 Task: Look for space in Dinuba, United States from 10th July, 2023 to 15th July, 2023 for 7 adults in price range Rs.10000 to Rs.15000. Place can be entire place or shared room with 4 bedrooms having 7 beds and 4 bathrooms. Property type can be house, flat, guest house. Amenities needed are: wifi, TV, free parkinig on premises, gym, breakfast. Booking option can be shelf check-in. Required host language is English.
Action: Mouse moved to (424, 106)
Screenshot: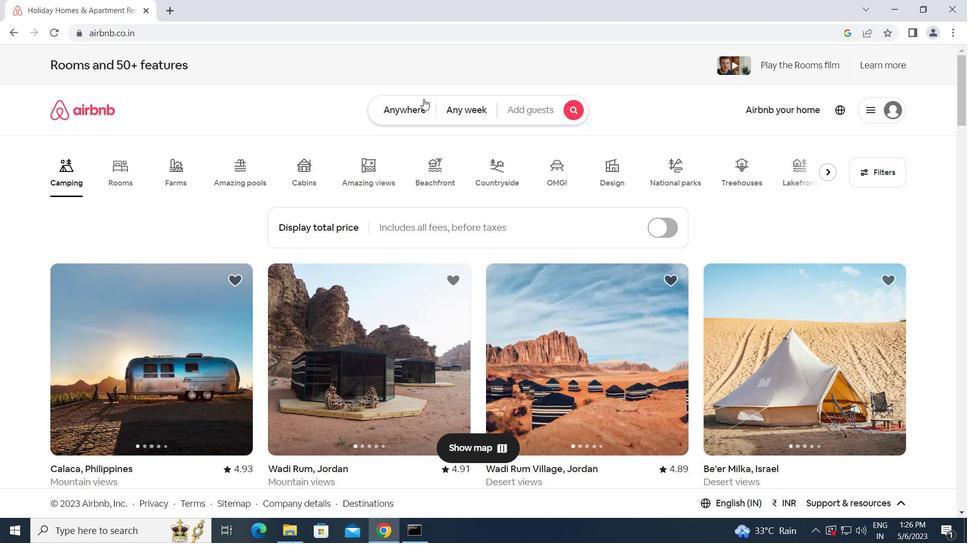 
Action: Mouse pressed left at (424, 106)
Screenshot: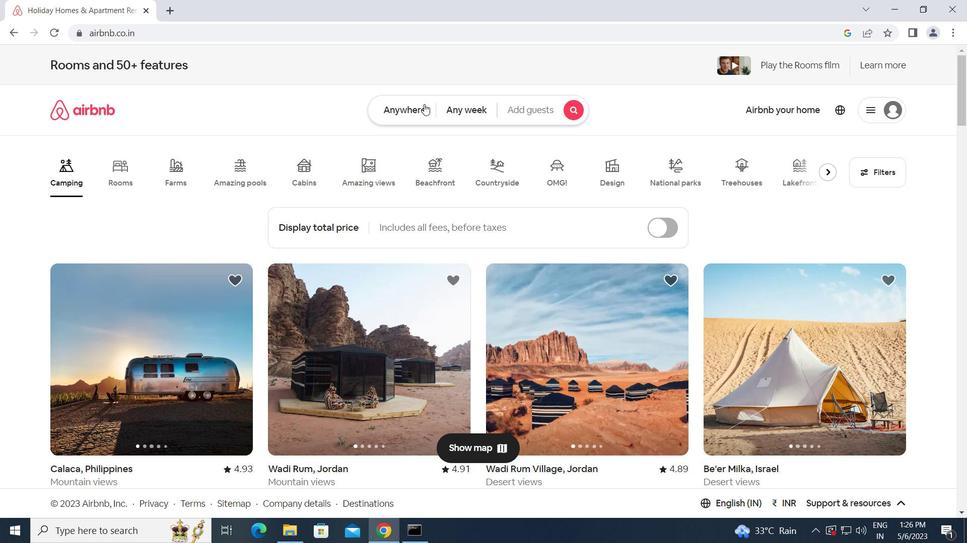 
Action: Mouse moved to (277, 150)
Screenshot: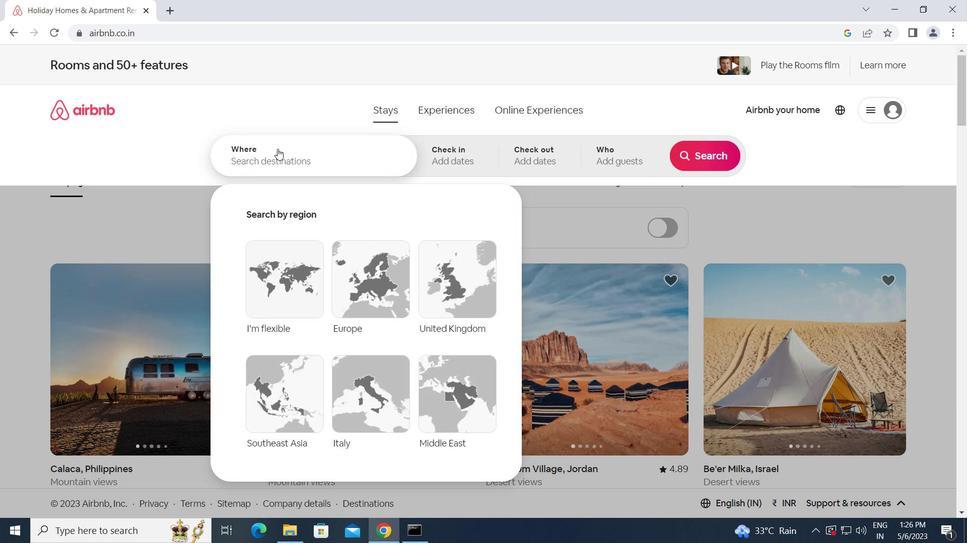 
Action: Mouse pressed left at (277, 150)
Screenshot: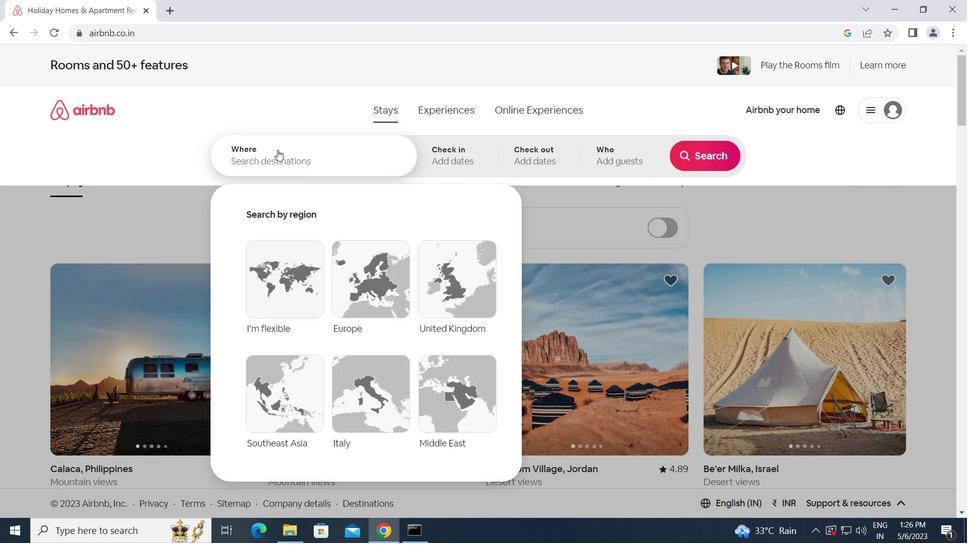 
Action: Key pressed d<Key.caps_lock>i
Screenshot: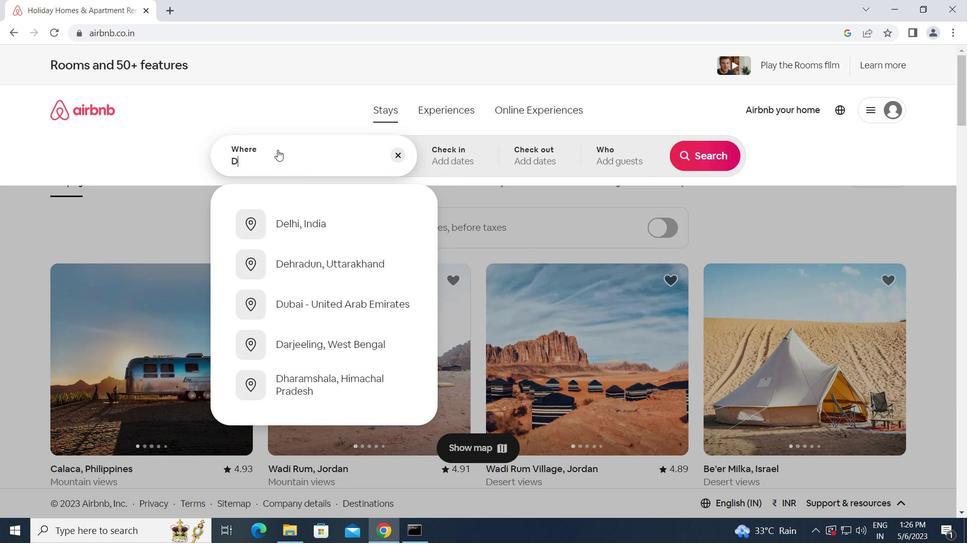 
Action: Mouse moved to (526, 100)
Screenshot: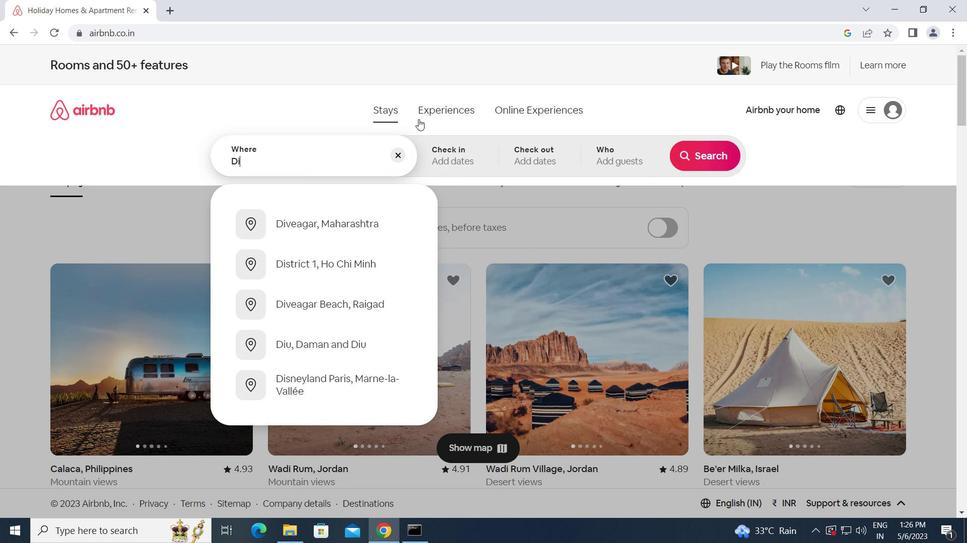 
Action: Key pressed nuba,<Key.space><Key.caps_lock>u<Key.caps_lock>nited<Key.space><Key.caps_lock>s<Key.caps_lock>tates<Key.enter>
Screenshot: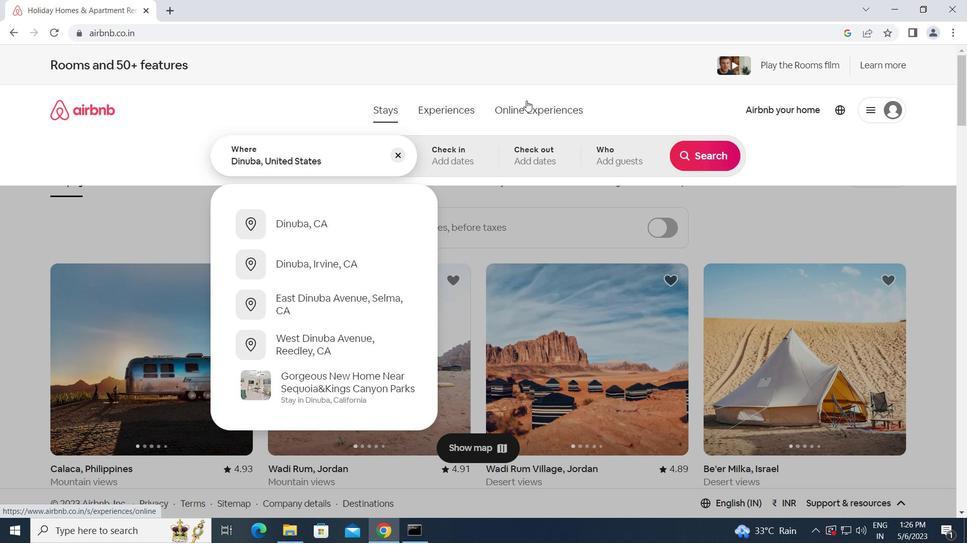 
Action: Mouse moved to (704, 261)
Screenshot: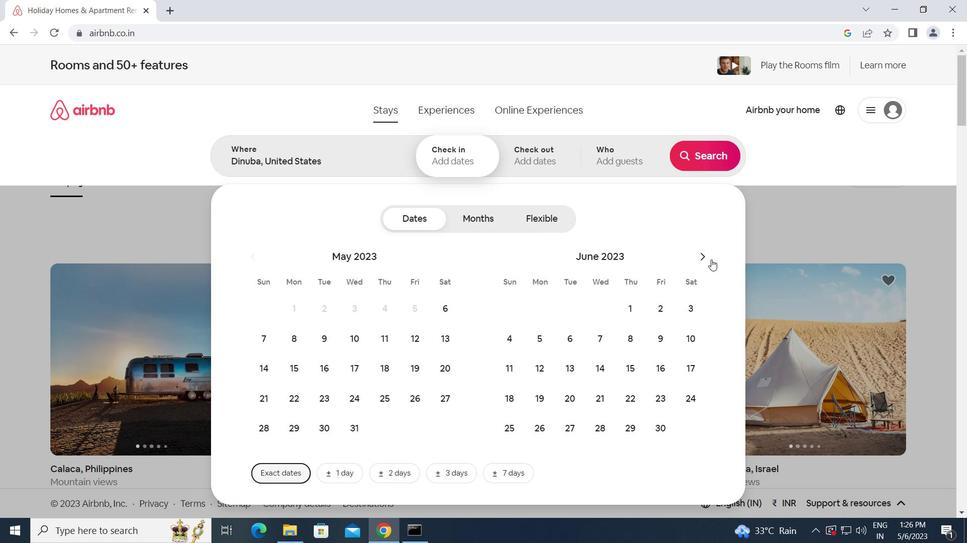 
Action: Mouse pressed left at (704, 261)
Screenshot: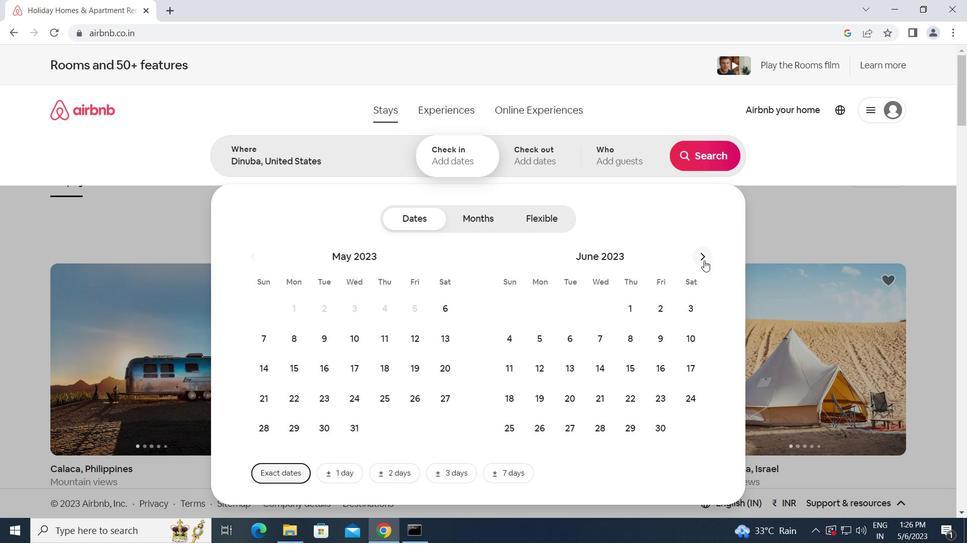 
Action: Mouse moved to (530, 365)
Screenshot: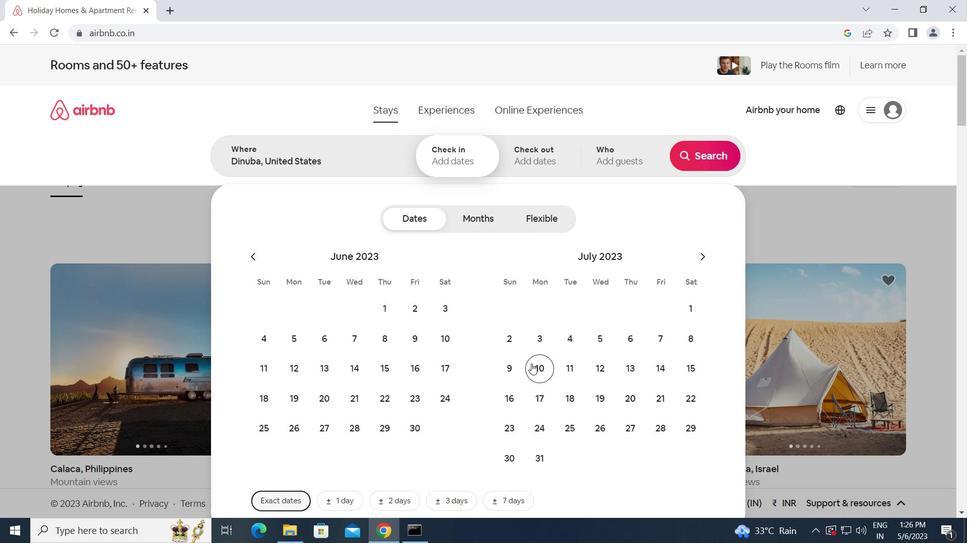 
Action: Mouse pressed left at (530, 365)
Screenshot: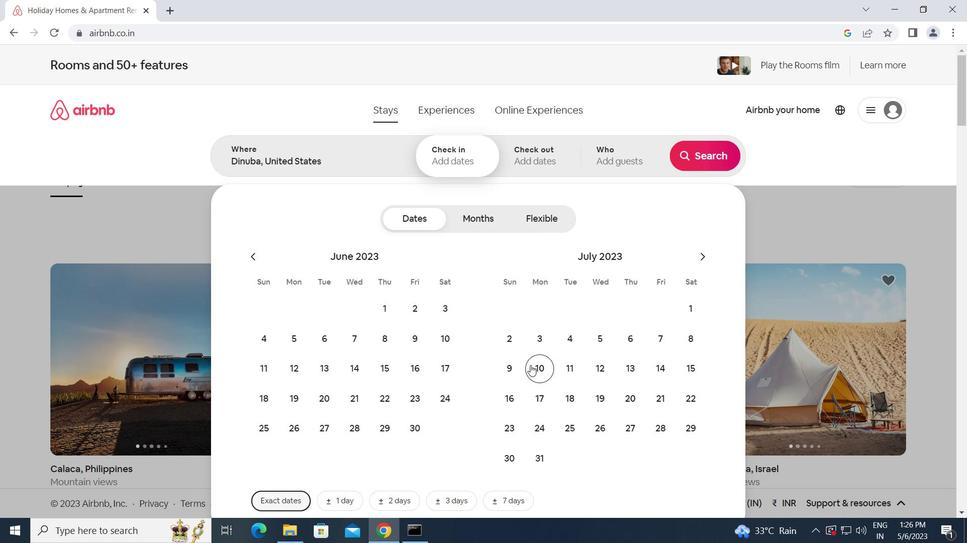 
Action: Mouse moved to (689, 373)
Screenshot: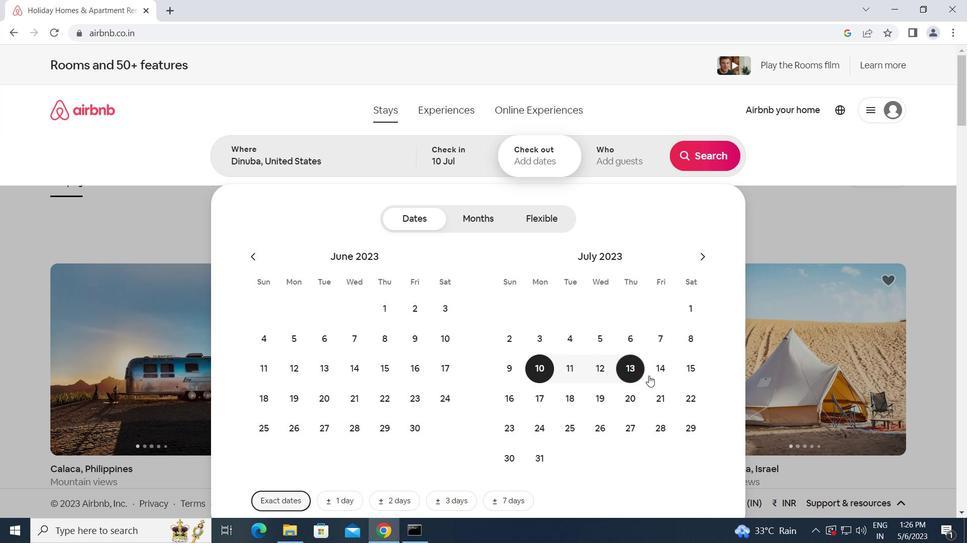 
Action: Mouse pressed left at (689, 373)
Screenshot: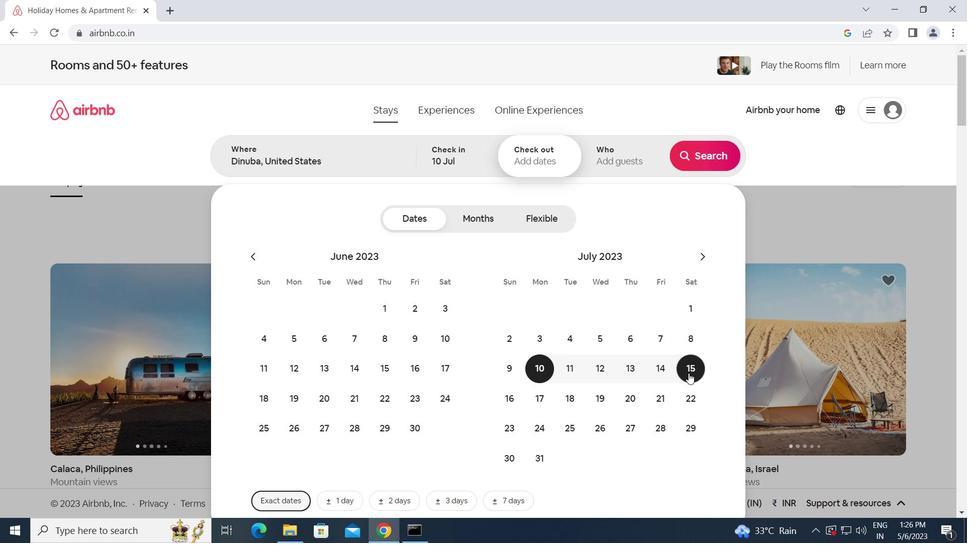 
Action: Mouse moved to (627, 164)
Screenshot: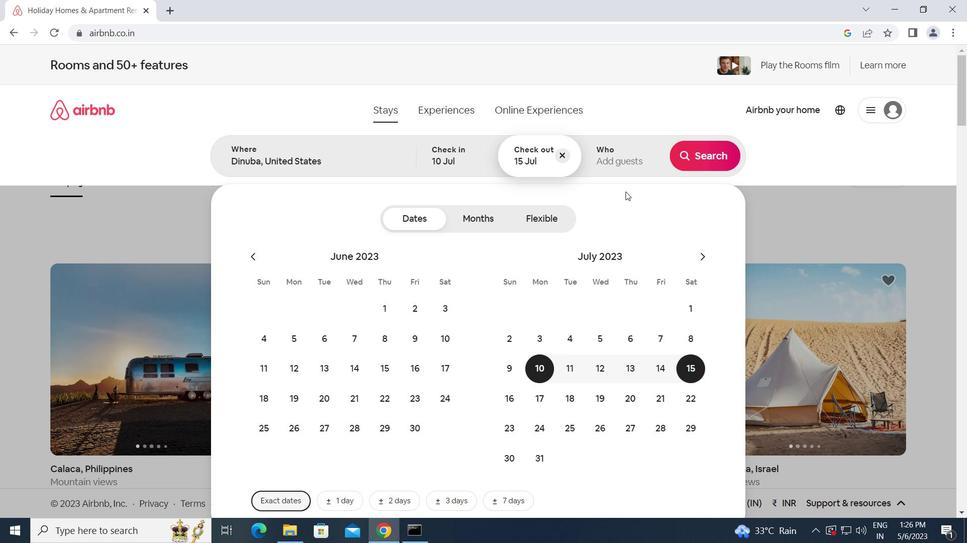 
Action: Mouse pressed left at (627, 164)
Screenshot: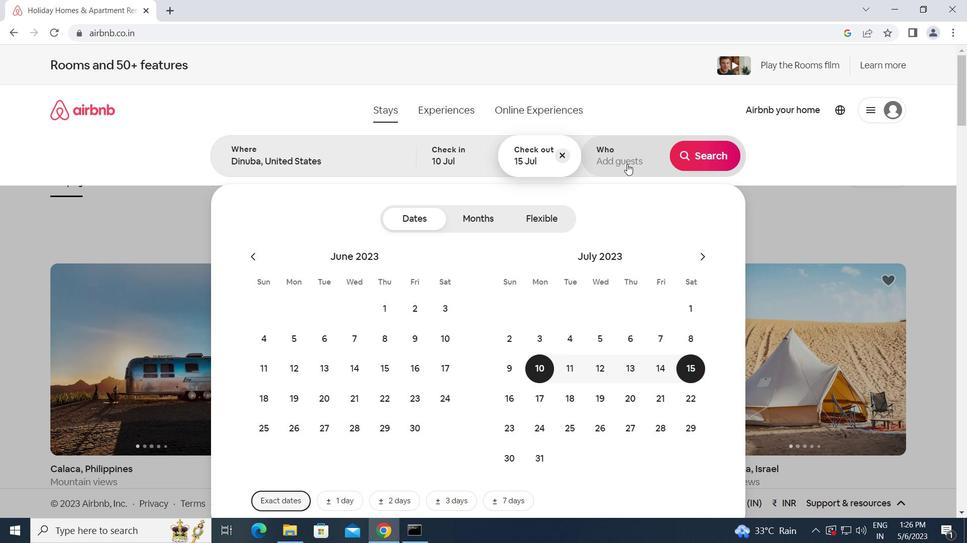 
Action: Mouse moved to (706, 219)
Screenshot: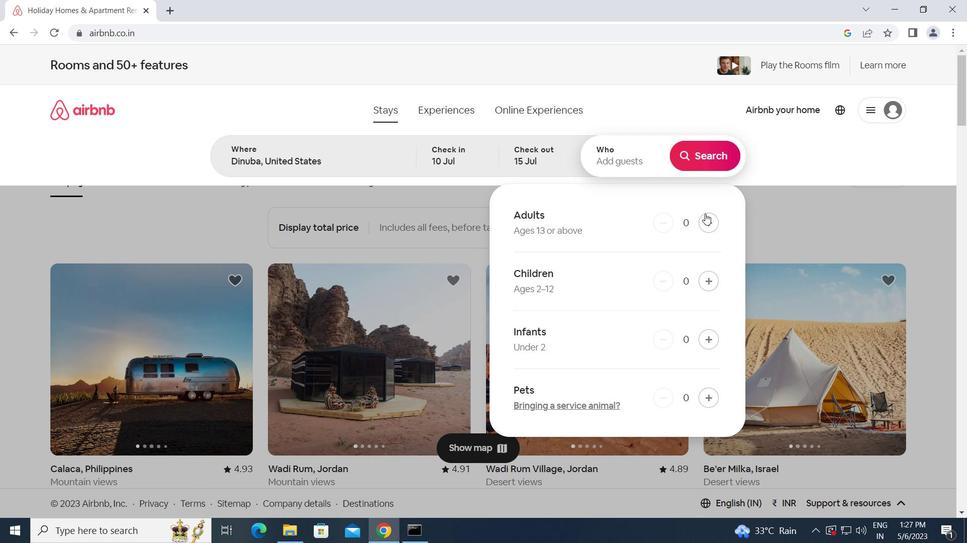 
Action: Mouse pressed left at (706, 219)
Screenshot: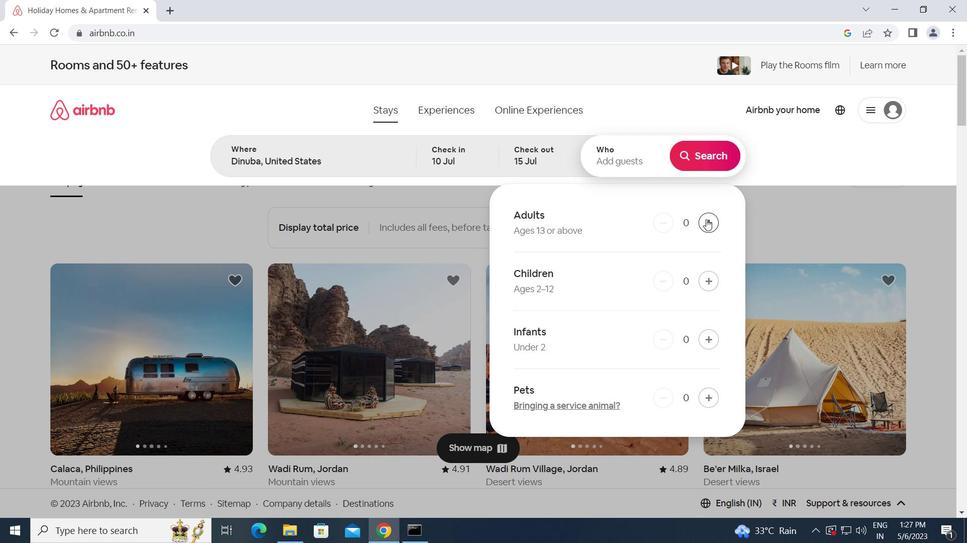 
Action: Mouse pressed left at (706, 219)
Screenshot: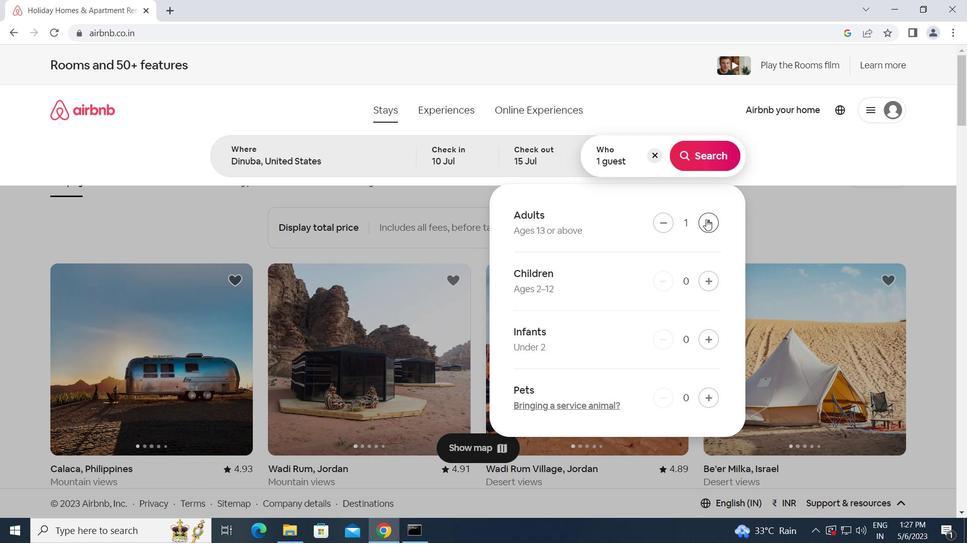 
Action: Mouse pressed left at (706, 219)
Screenshot: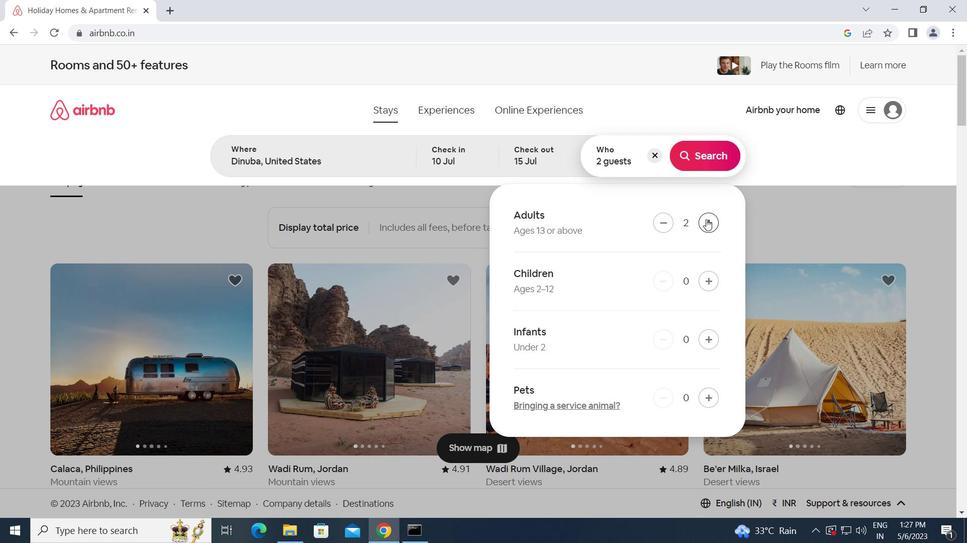 
Action: Mouse pressed left at (706, 219)
Screenshot: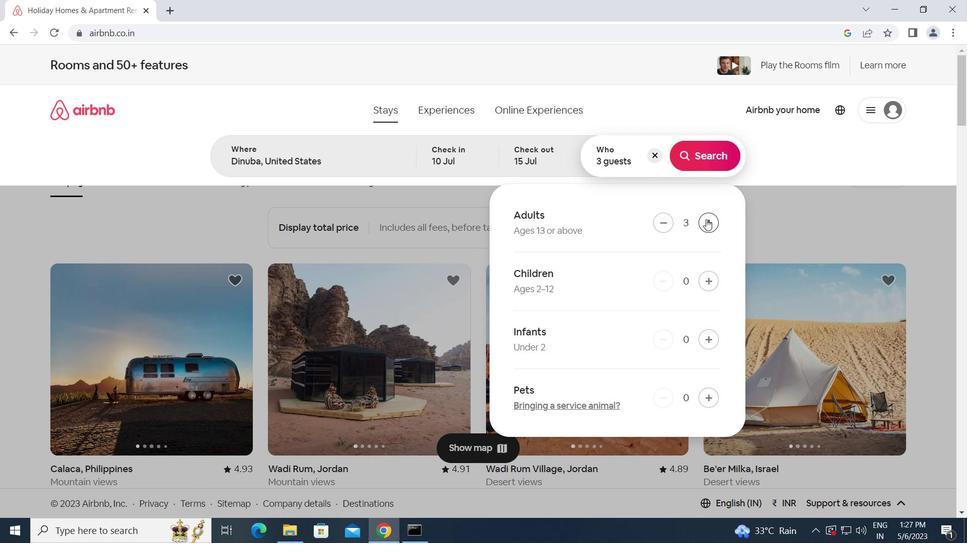 
Action: Mouse pressed left at (706, 219)
Screenshot: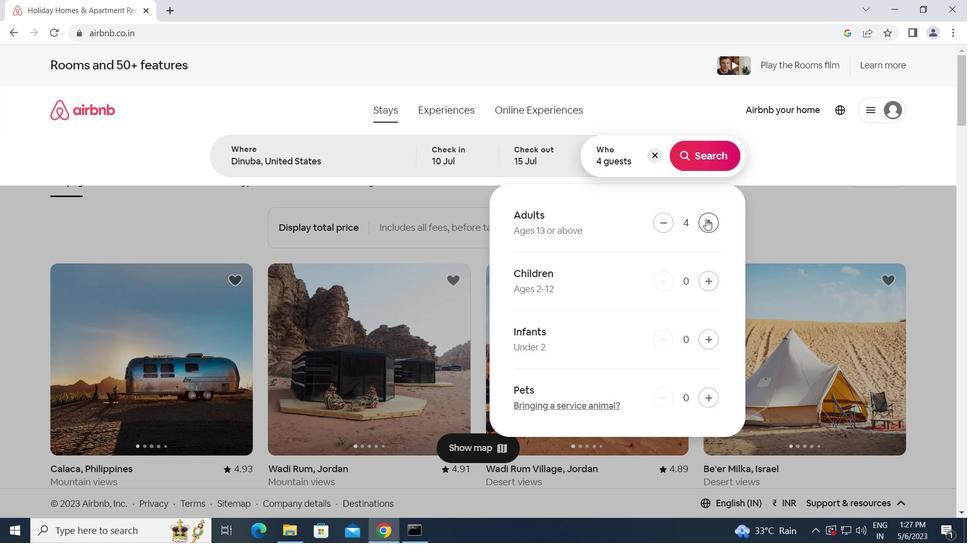 
Action: Mouse pressed left at (706, 219)
Screenshot: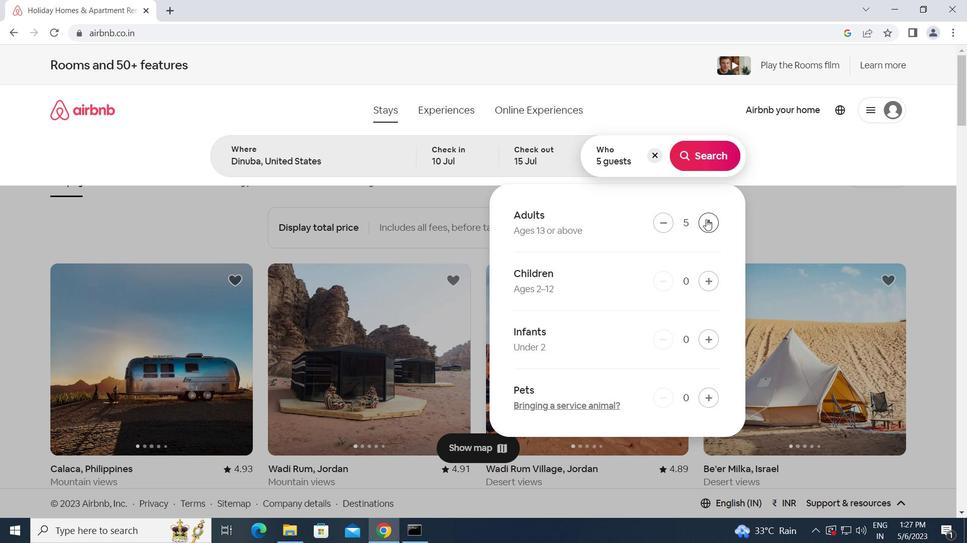 
Action: Mouse pressed left at (706, 219)
Screenshot: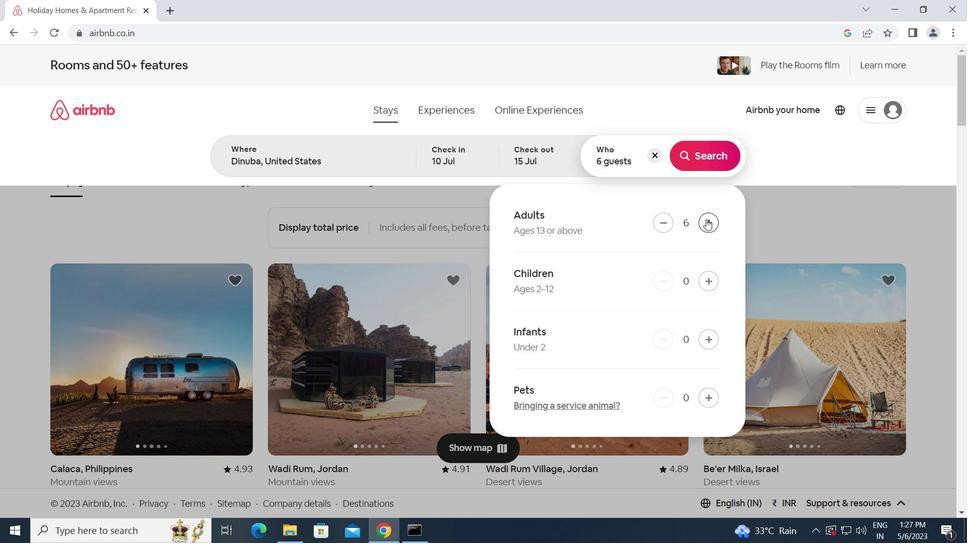 
Action: Mouse moved to (703, 151)
Screenshot: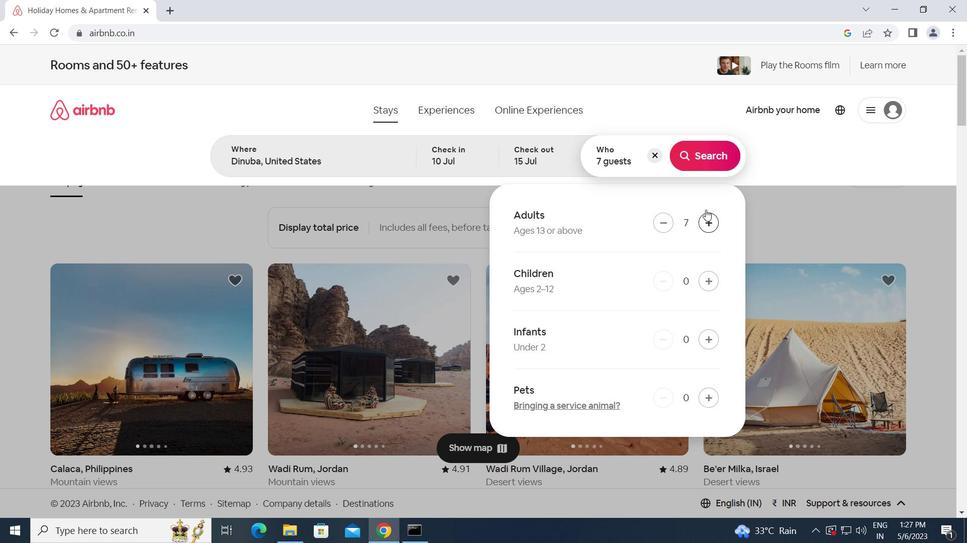 
Action: Mouse pressed left at (703, 151)
Screenshot: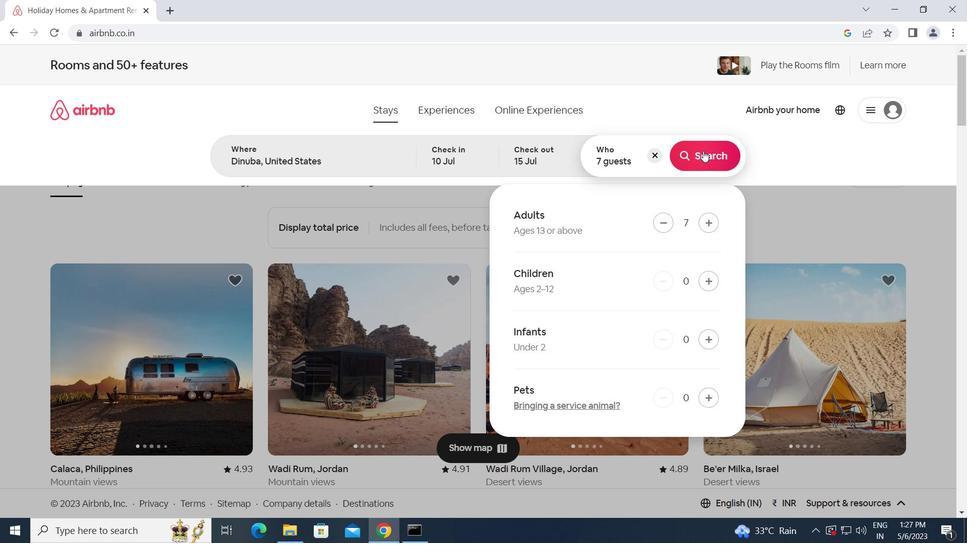 
Action: Mouse moved to (911, 120)
Screenshot: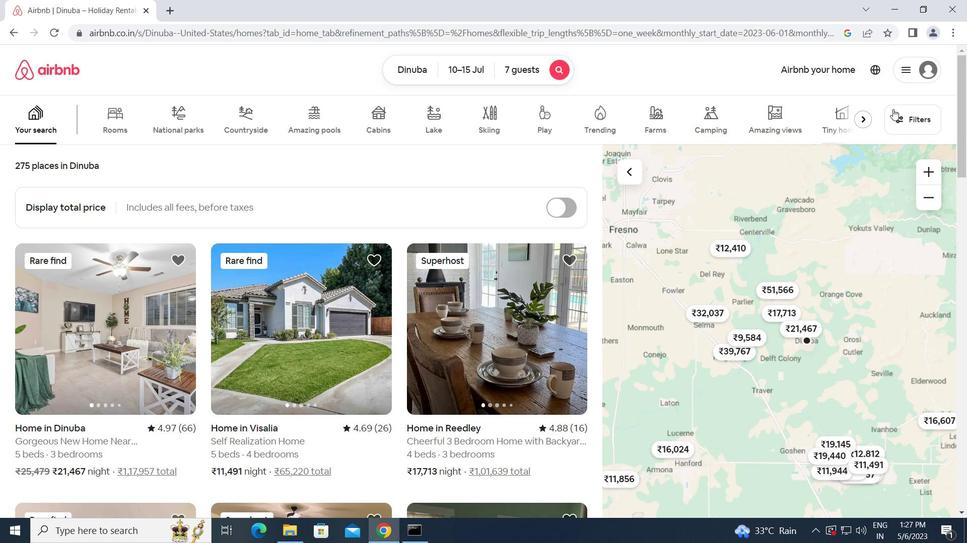 
Action: Mouse pressed left at (911, 120)
Screenshot: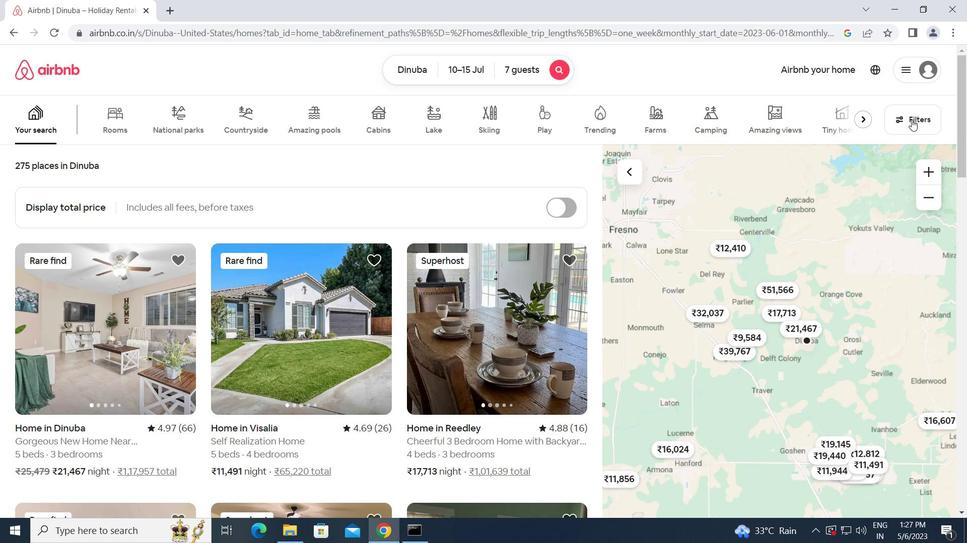 
Action: Mouse moved to (310, 432)
Screenshot: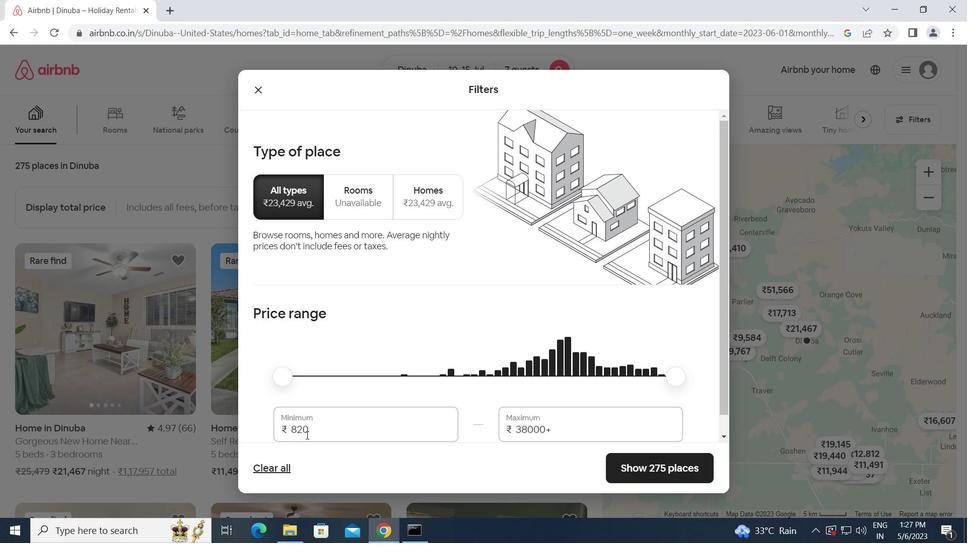 
Action: Mouse scrolled (310, 432) with delta (0, 0)
Screenshot: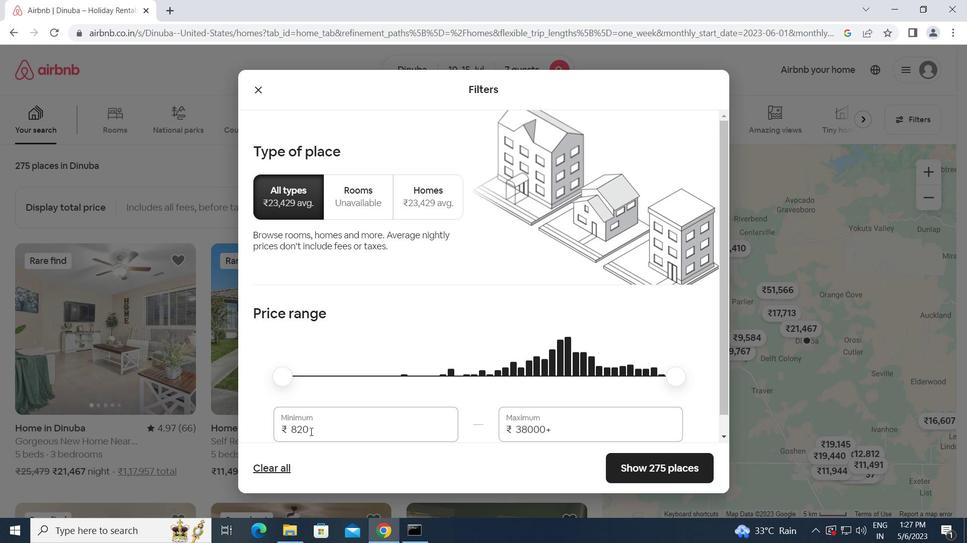 
Action: Mouse scrolled (310, 432) with delta (0, 0)
Screenshot: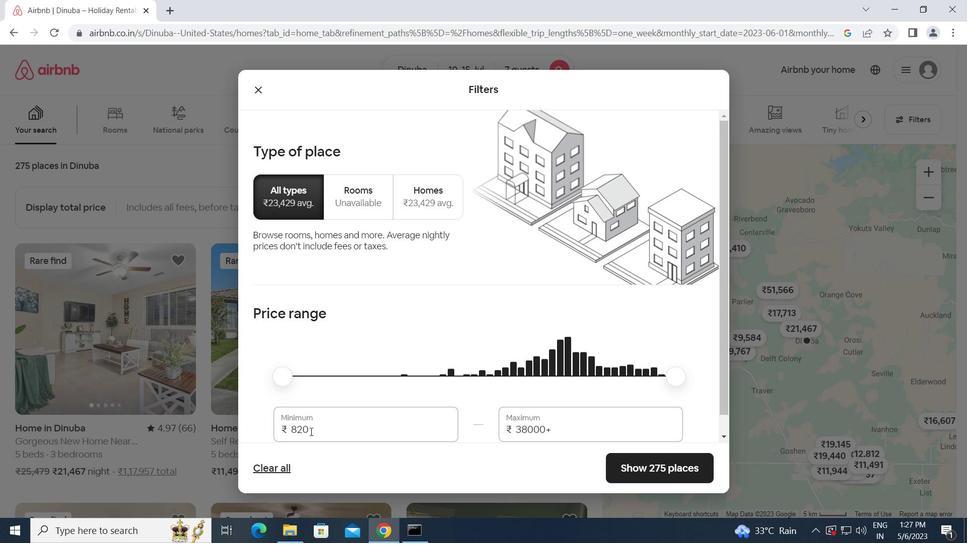 
Action: Mouse moved to (314, 410)
Screenshot: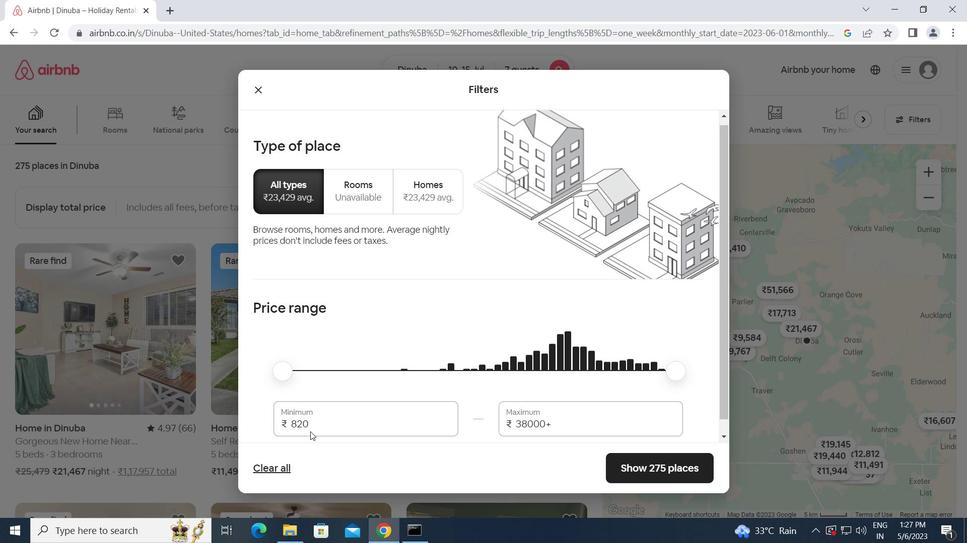 
Action: Mouse pressed left at (314, 410)
Screenshot: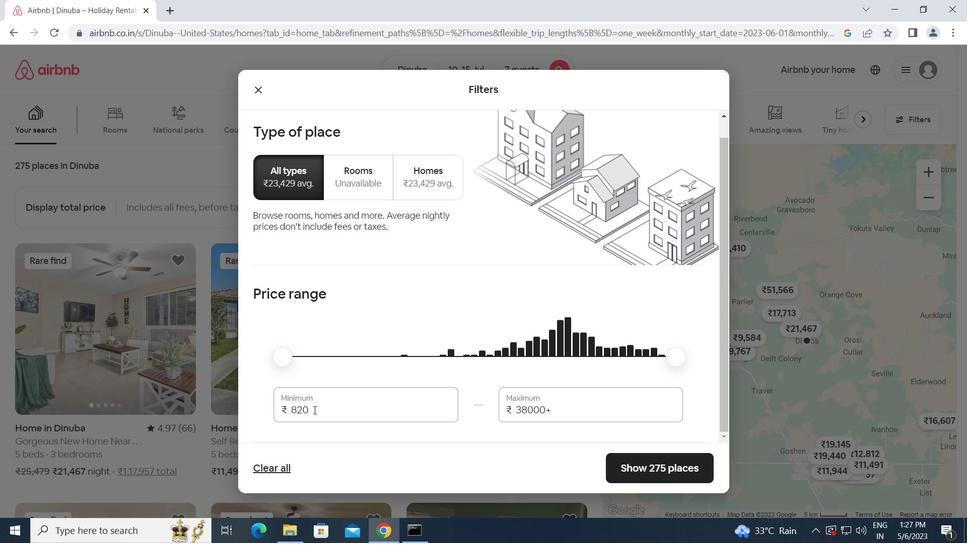
Action: Mouse moved to (278, 410)
Screenshot: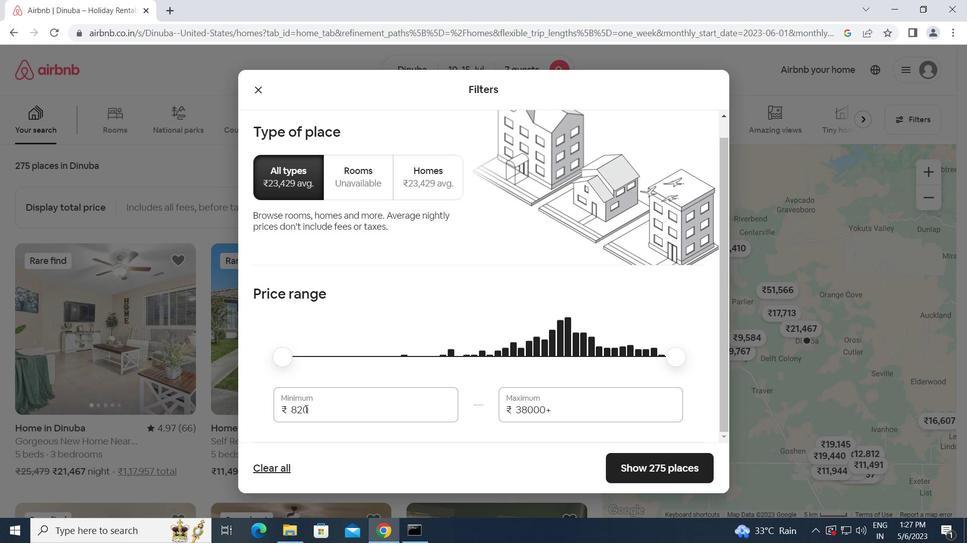 
Action: Key pressed 10000<Key.tab>
Screenshot: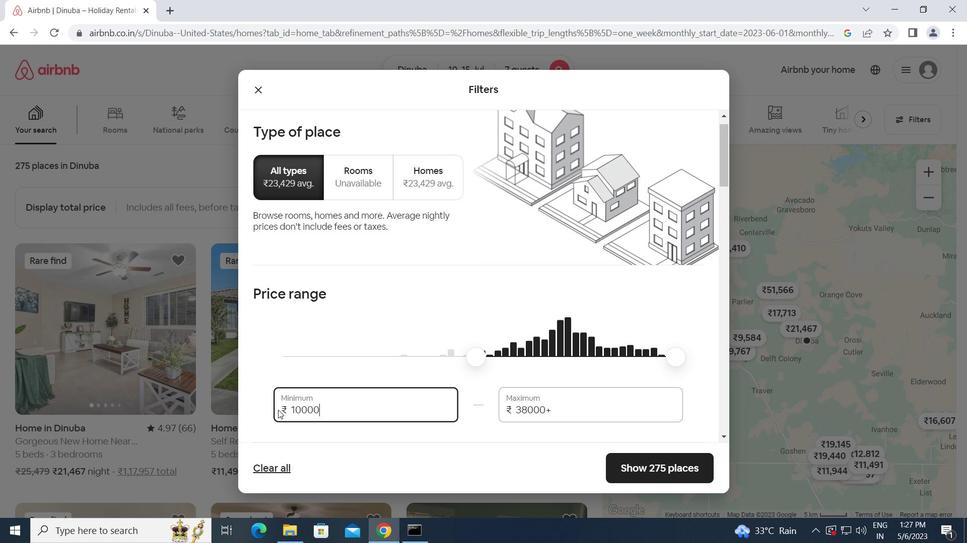
Action: Mouse moved to (317, 316)
Screenshot: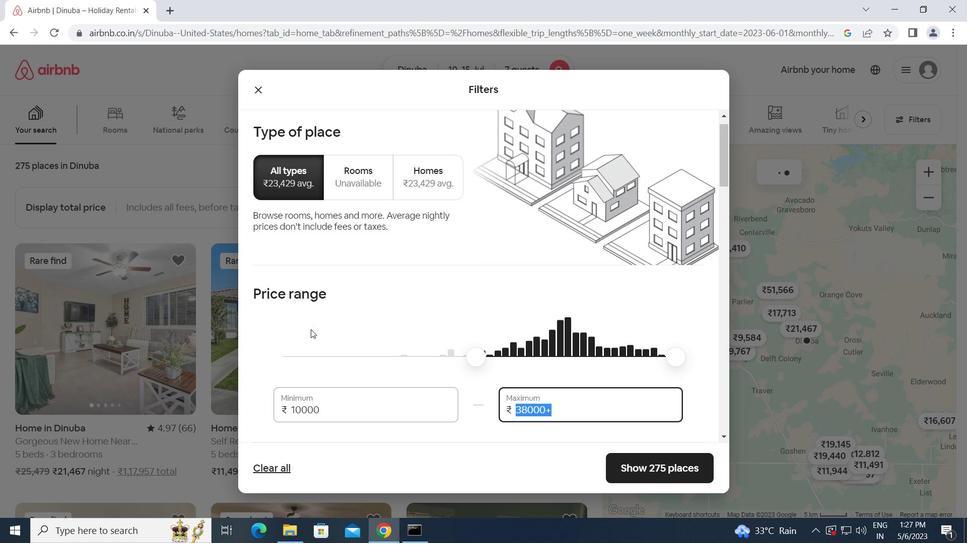 
Action: Key pressed 15000
Screenshot: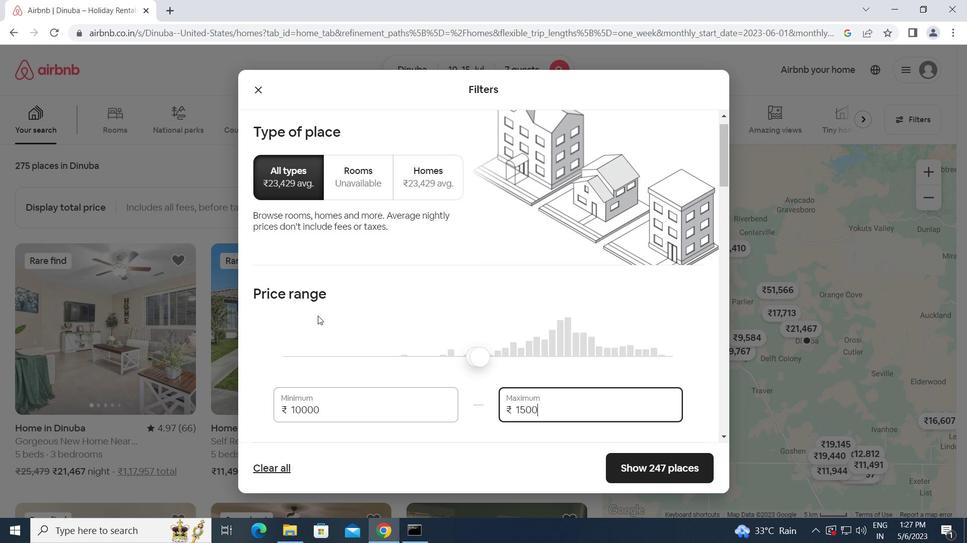 
Action: Mouse moved to (345, 346)
Screenshot: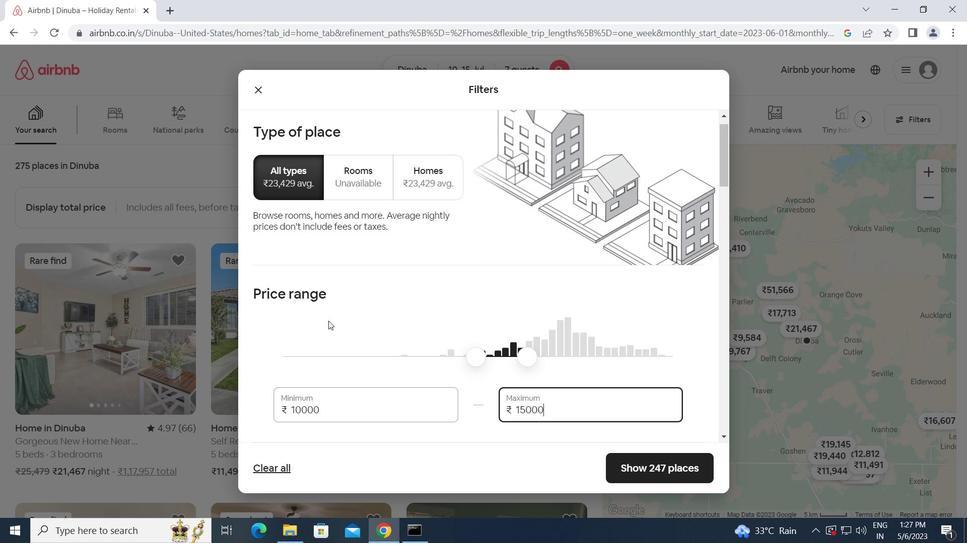 
Action: Mouse scrolled (345, 346) with delta (0, 0)
Screenshot: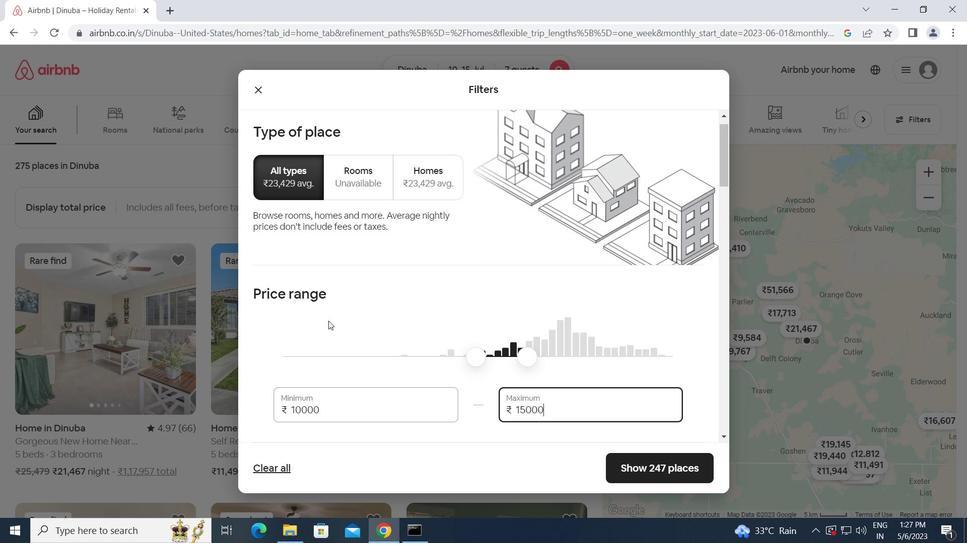 
Action: Mouse scrolled (345, 346) with delta (0, 0)
Screenshot: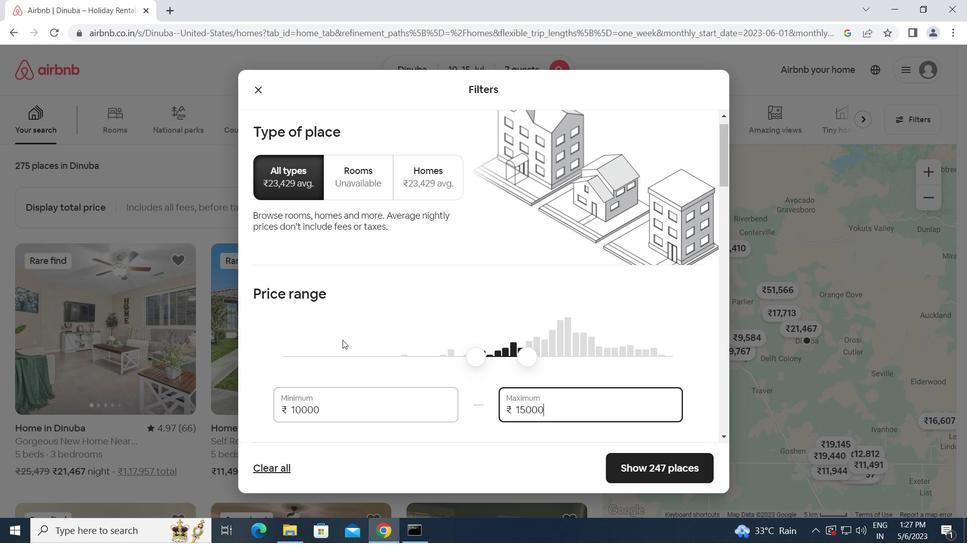 
Action: Mouse scrolled (345, 346) with delta (0, 0)
Screenshot: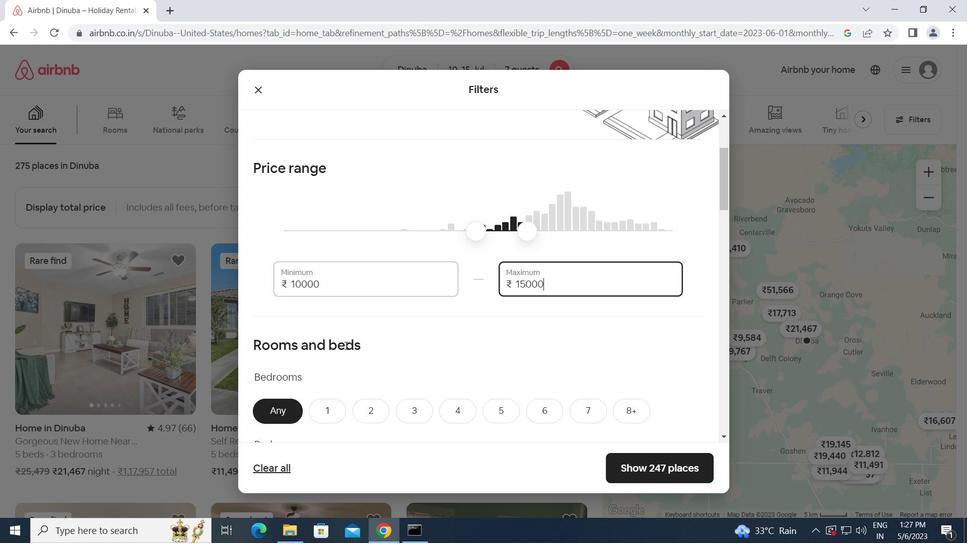
Action: Mouse moved to (345, 346)
Screenshot: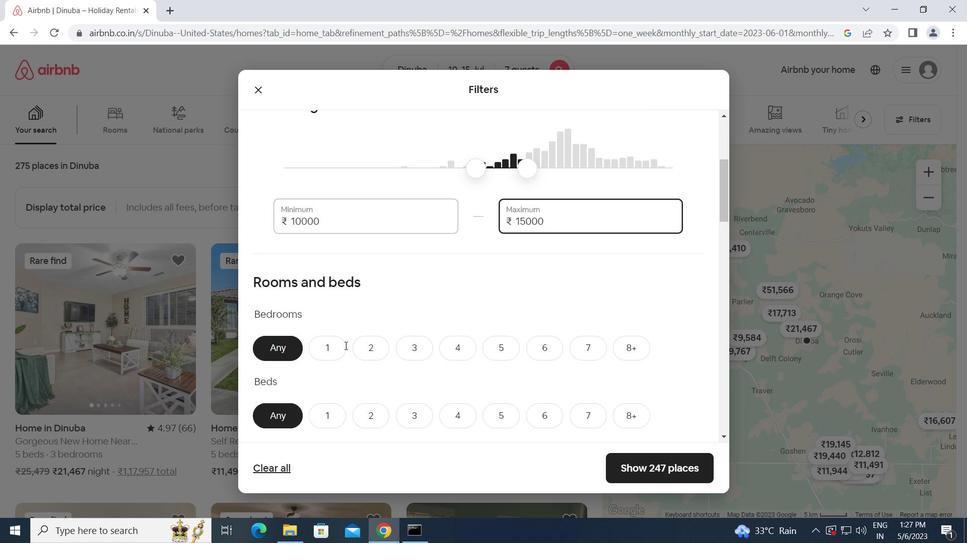 
Action: Mouse scrolled (345, 346) with delta (0, 0)
Screenshot: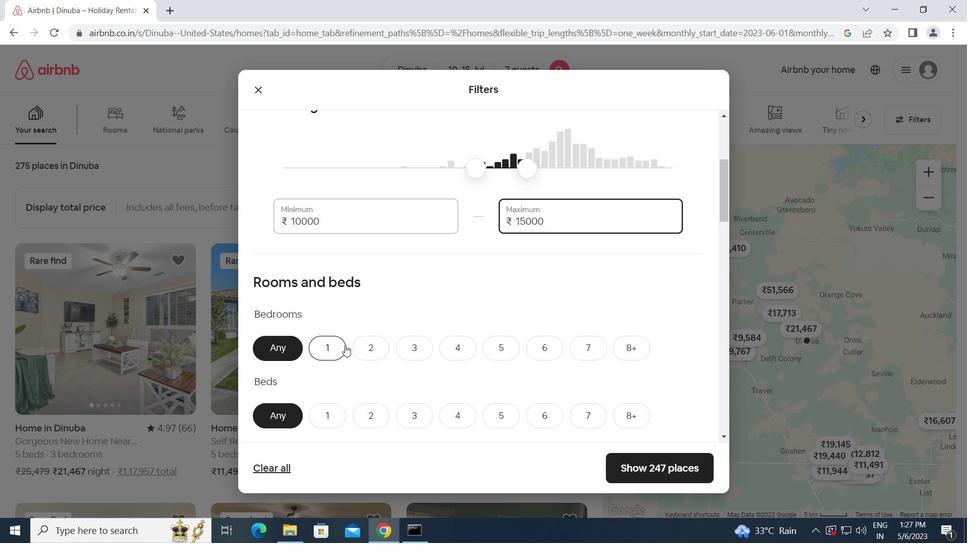 
Action: Mouse moved to (452, 289)
Screenshot: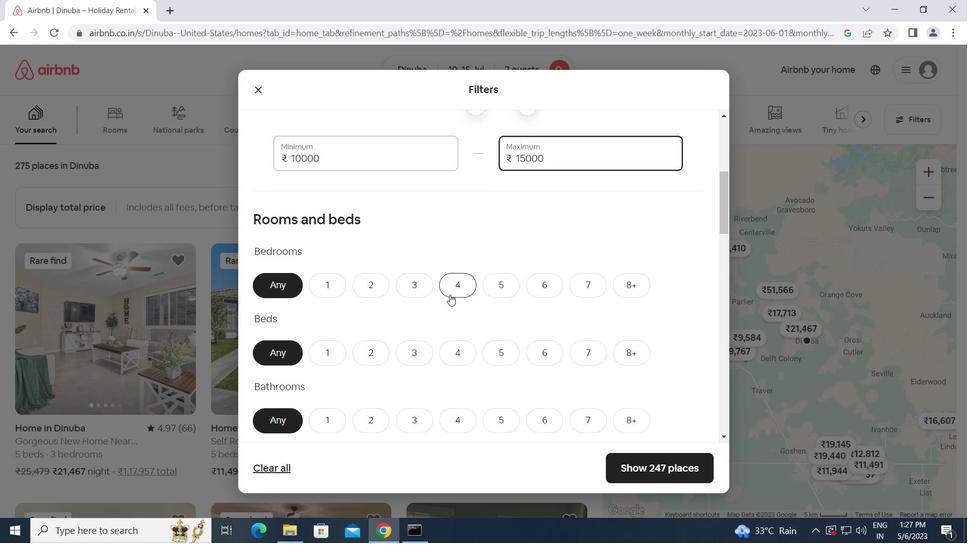 
Action: Mouse pressed left at (452, 289)
Screenshot: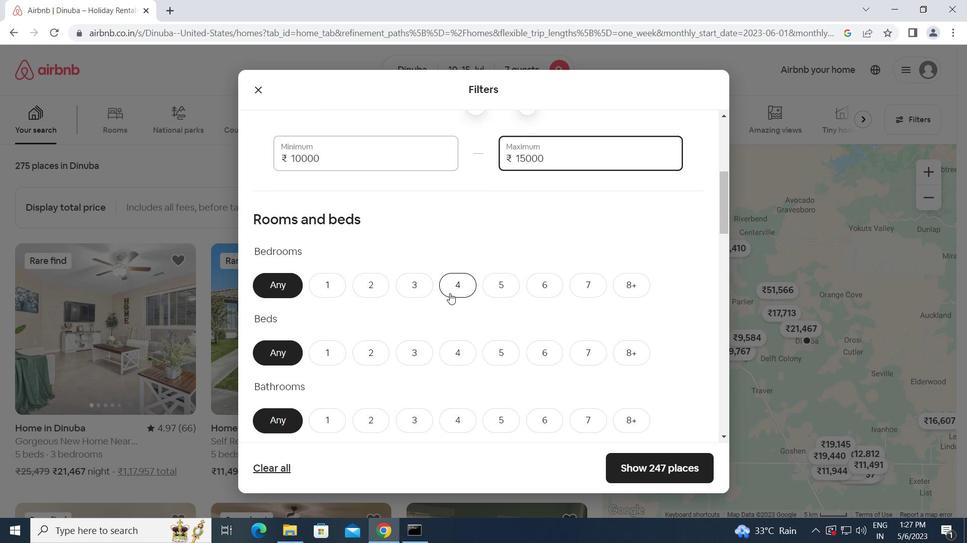 
Action: Mouse moved to (586, 354)
Screenshot: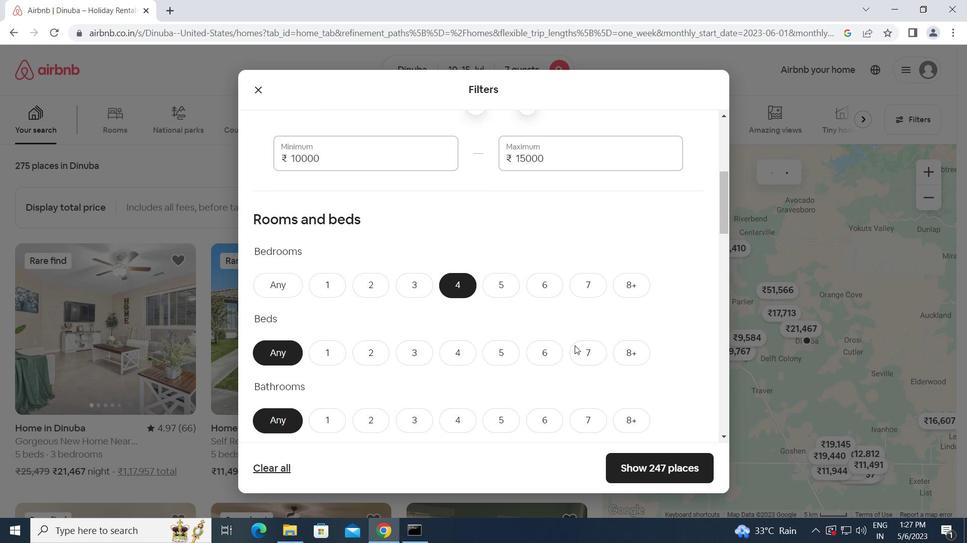 
Action: Mouse pressed left at (586, 354)
Screenshot: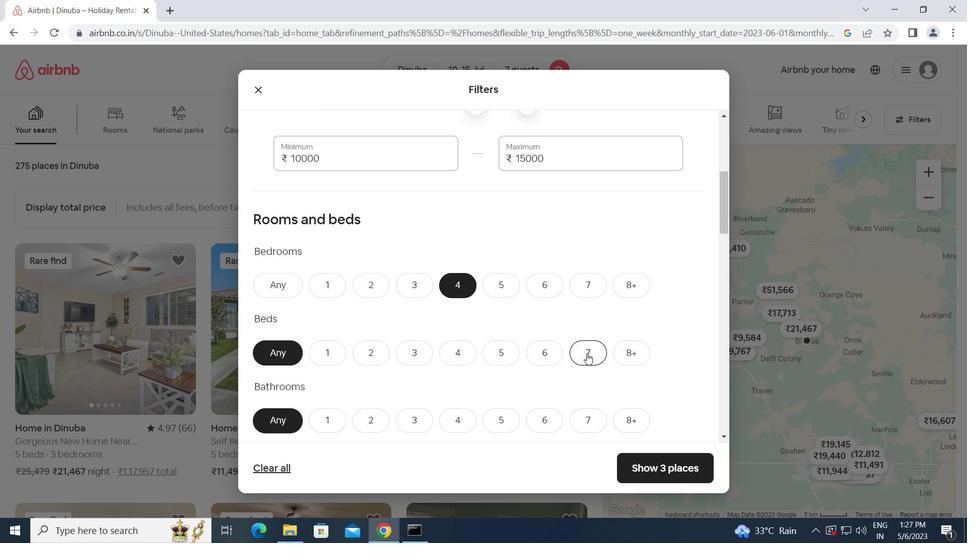
Action: Mouse moved to (502, 397)
Screenshot: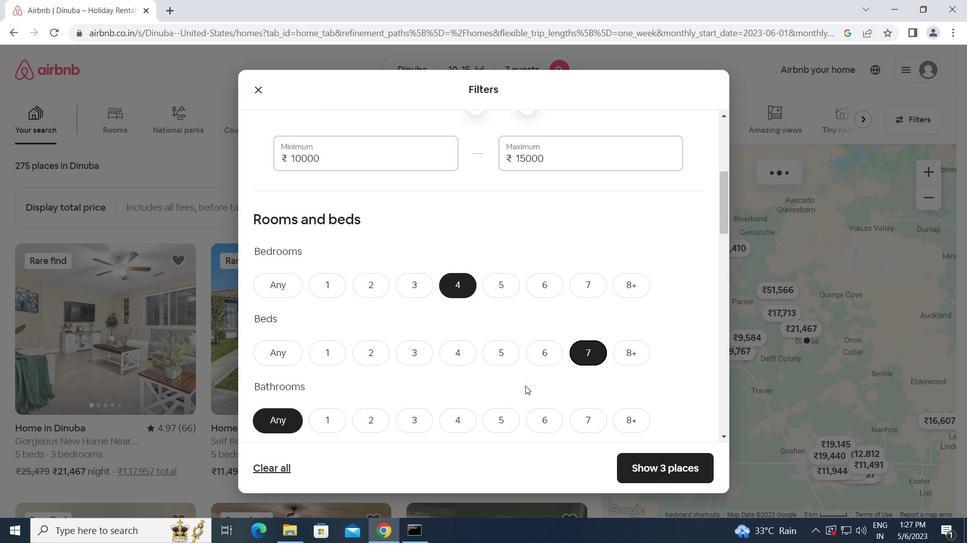 
Action: Mouse scrolled (502, 396) with delta (0, 0)
Screenshot: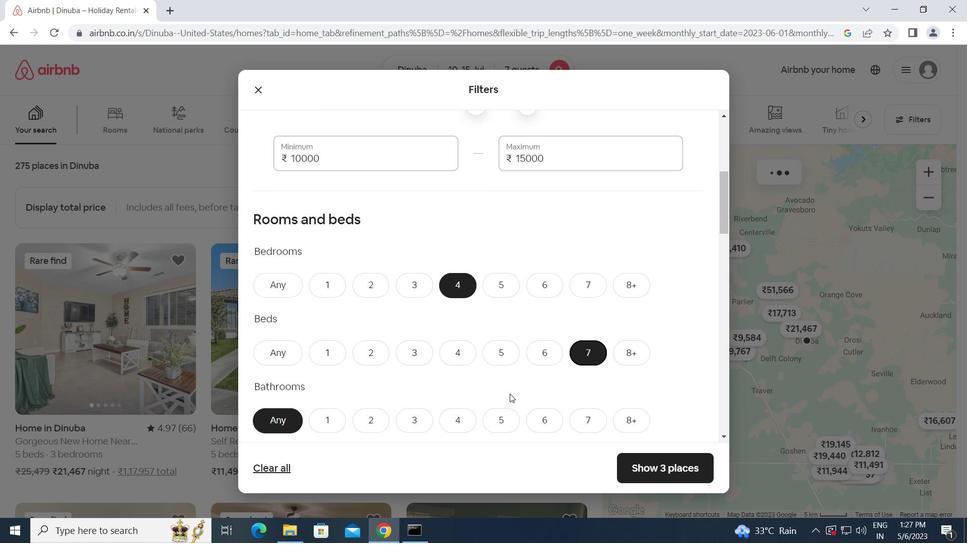 
Action: Mouse moved to (454, 360)
Screenshot: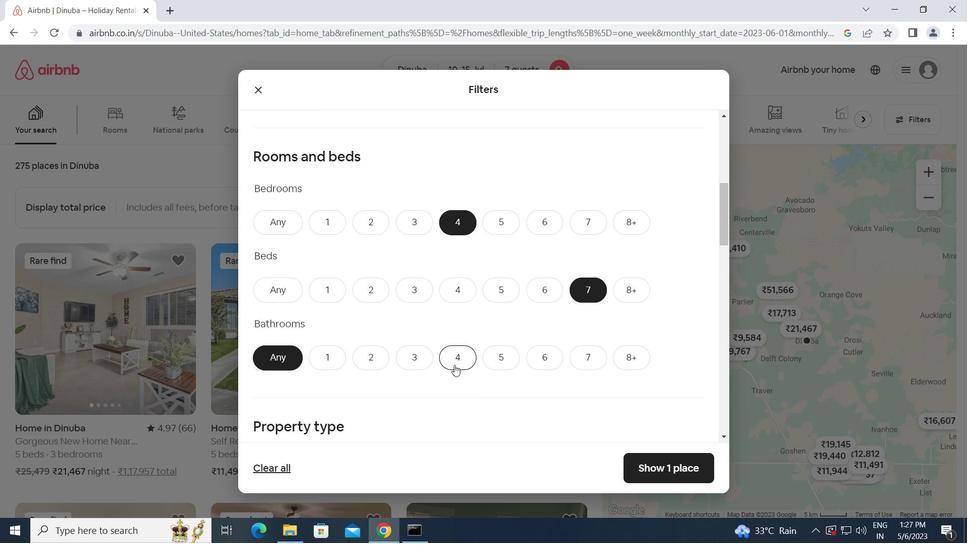 
Action: Mouse pressed left at (454, 360)
Screenshot: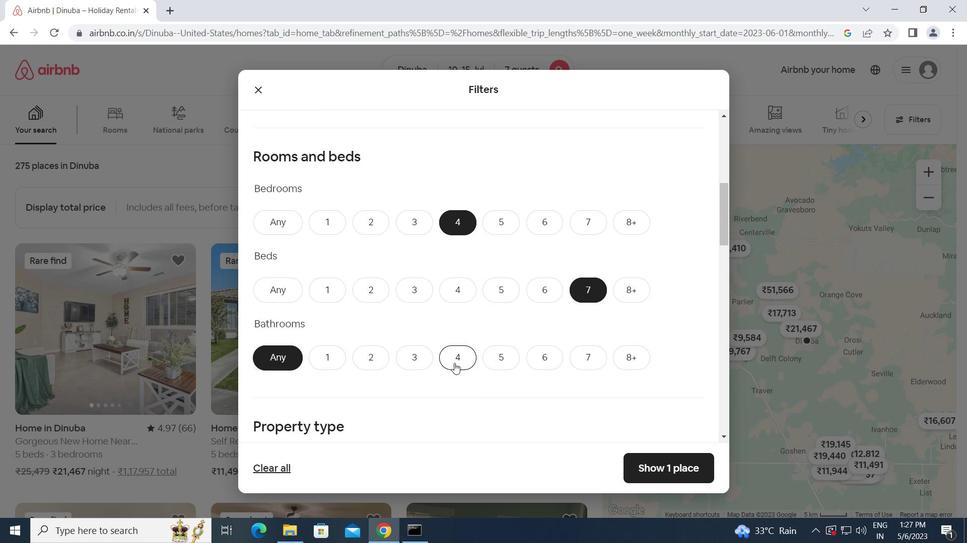 
Action: Mouse moved to (462, 375)
Screenshot: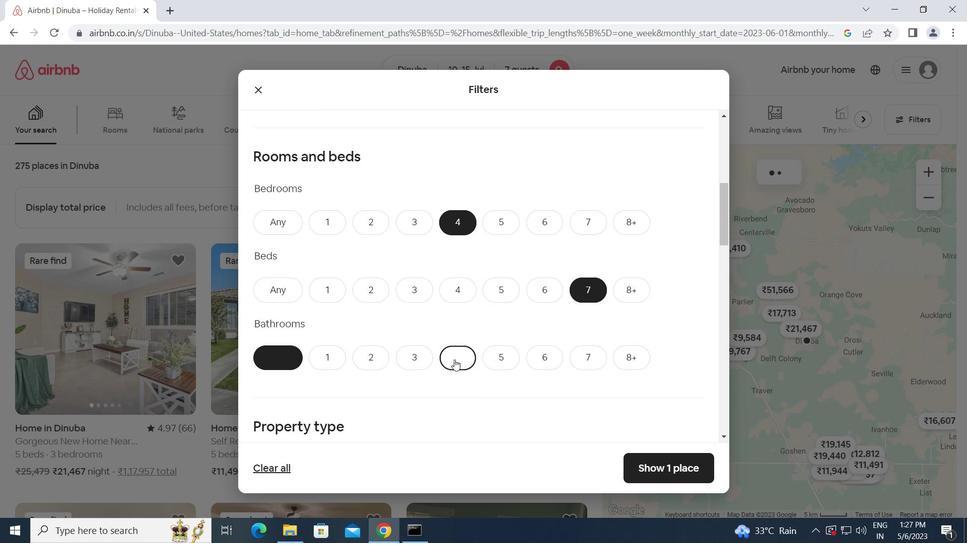 
Action: Mouse scrolled (462, 375) with delta (0, 0)
Screenshot: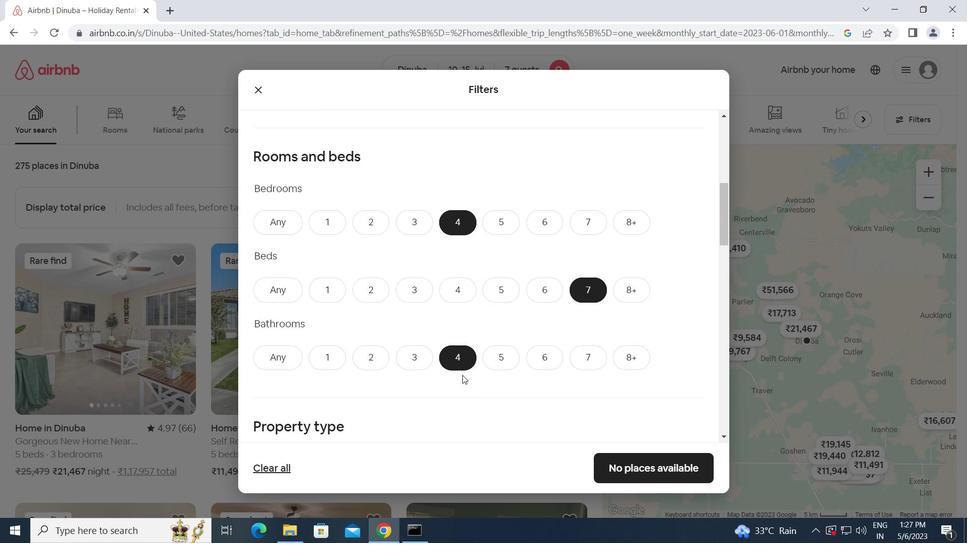 
Action: Mouse scrolled (462, 375) with delta (0, 0)
Screenshot: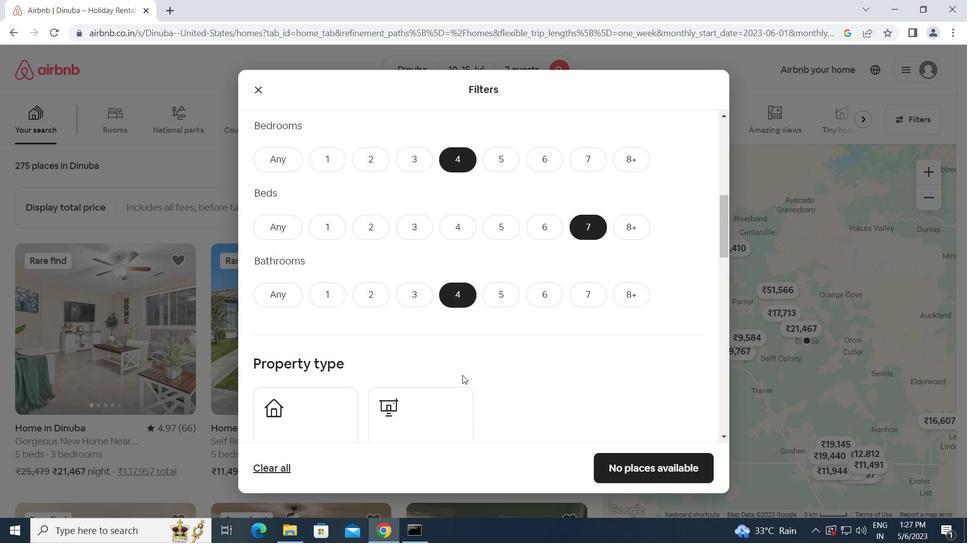 
Action: Mouse moved to (319, 353)
Screenshot: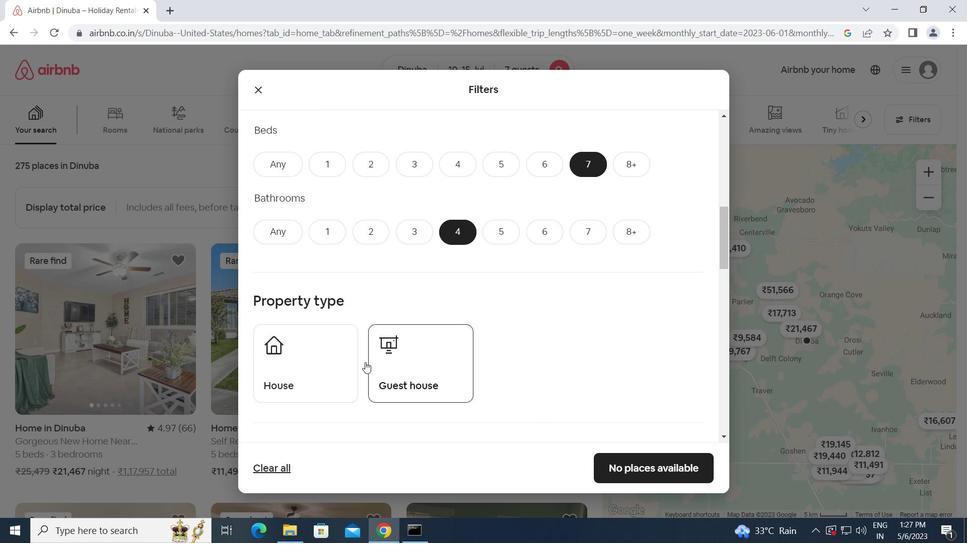 
Action: Mouse pressed left at (319, 353)
Screenshot: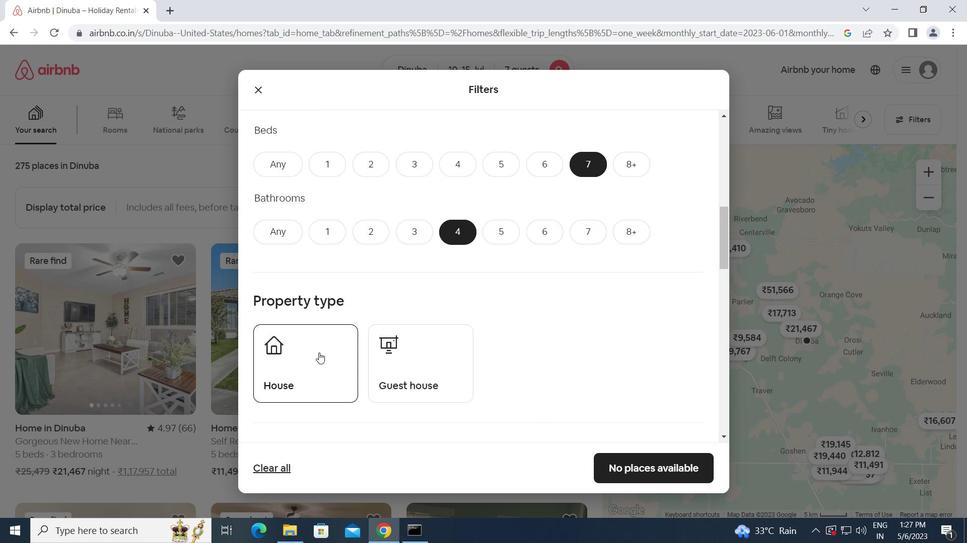 
Action: Mouse moved to (423, 353)
Screenshot: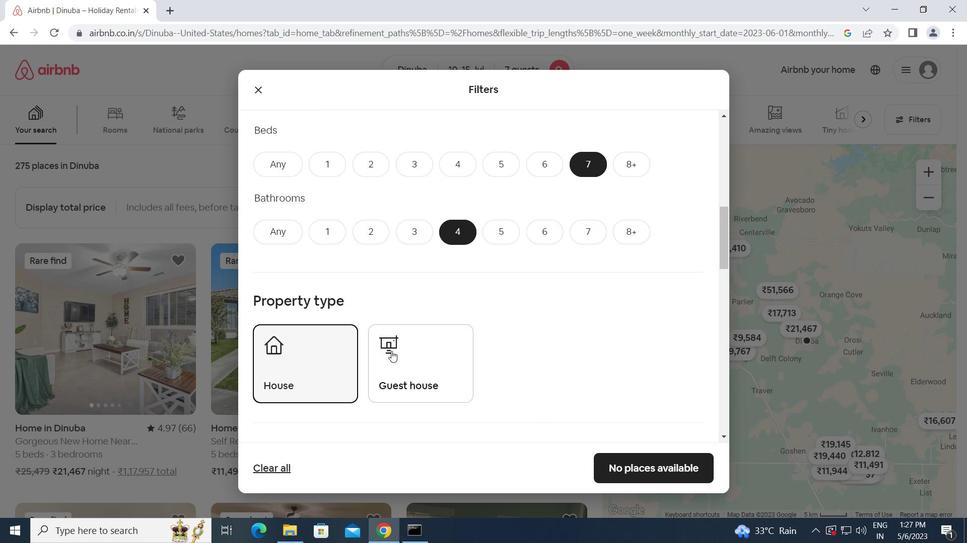 
Action: Mouse pressed left at (423, 353)
Screenshot: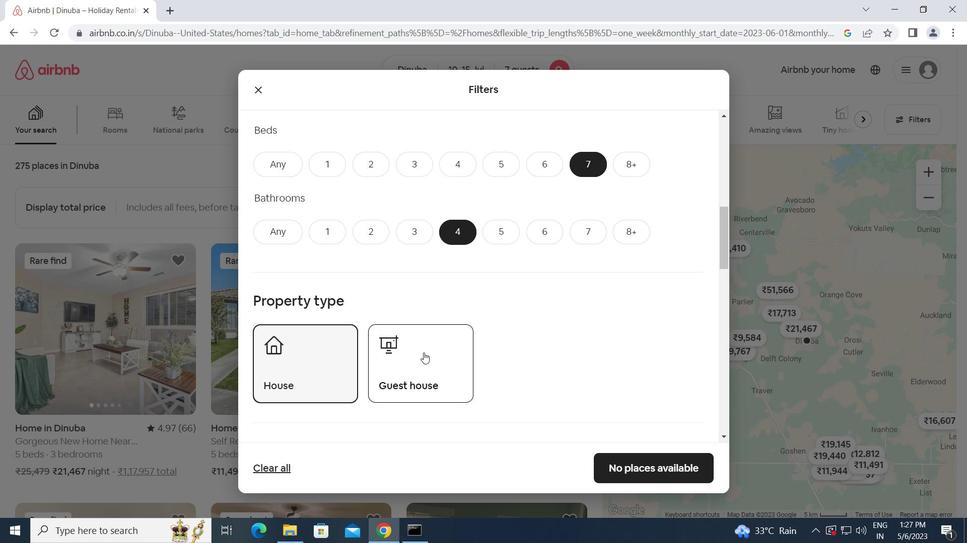 
Action: Mouse moved to (517, 379)
Screenshot: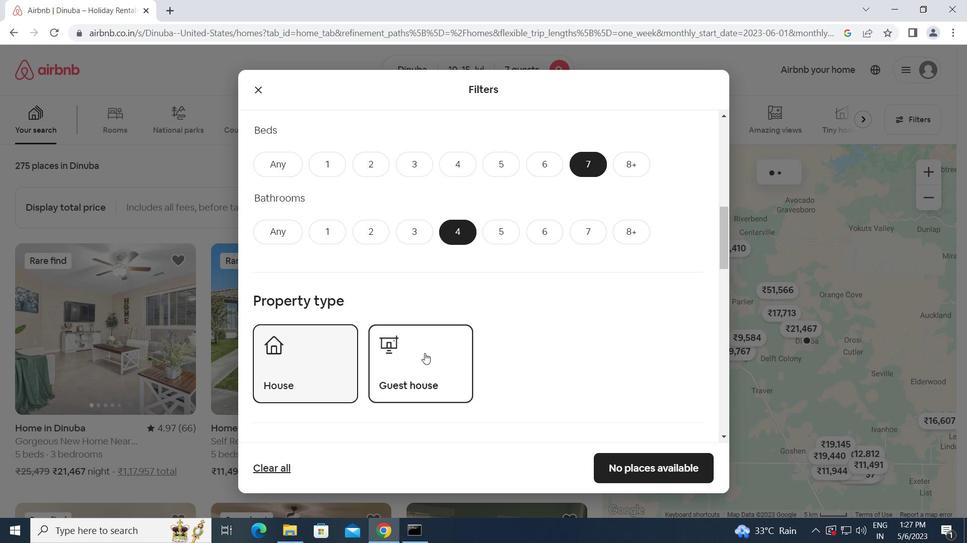 
Action: Mouse scrolled (517, 379) with delta (0, 0)
Screenshot: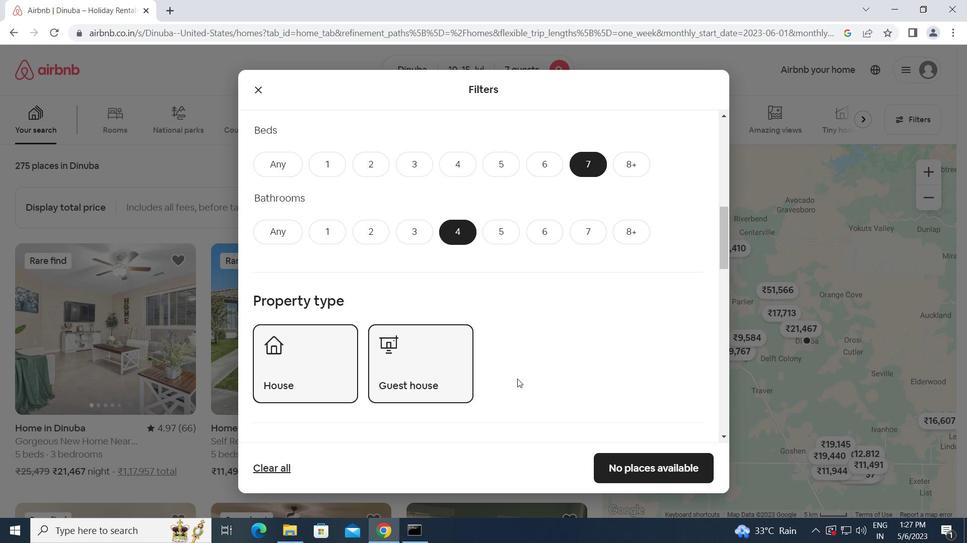 
Action: Mouse scrolled (517, 379) with delta (0, 0)
Screenshot: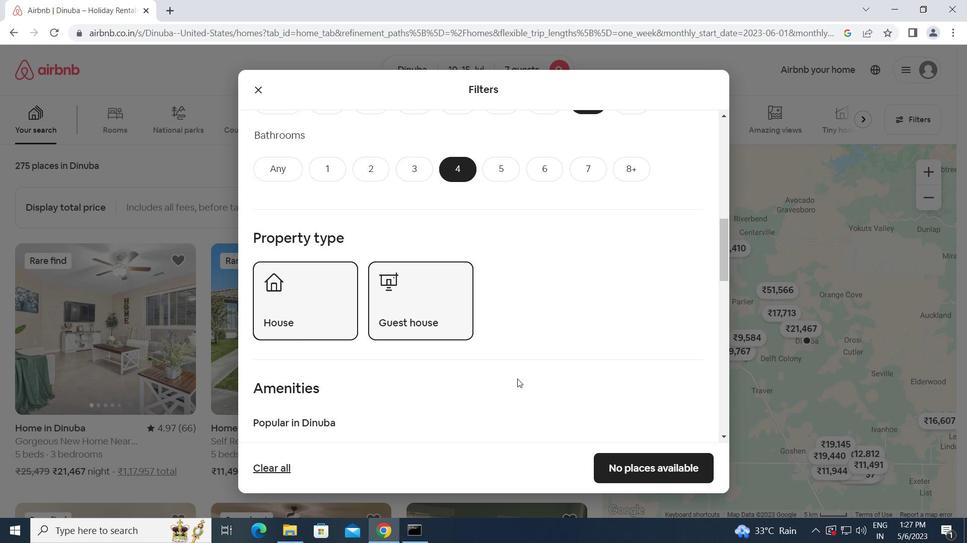 
Action: Mouse scrolled (517, 379) with delta (0, 0)
Screenshot: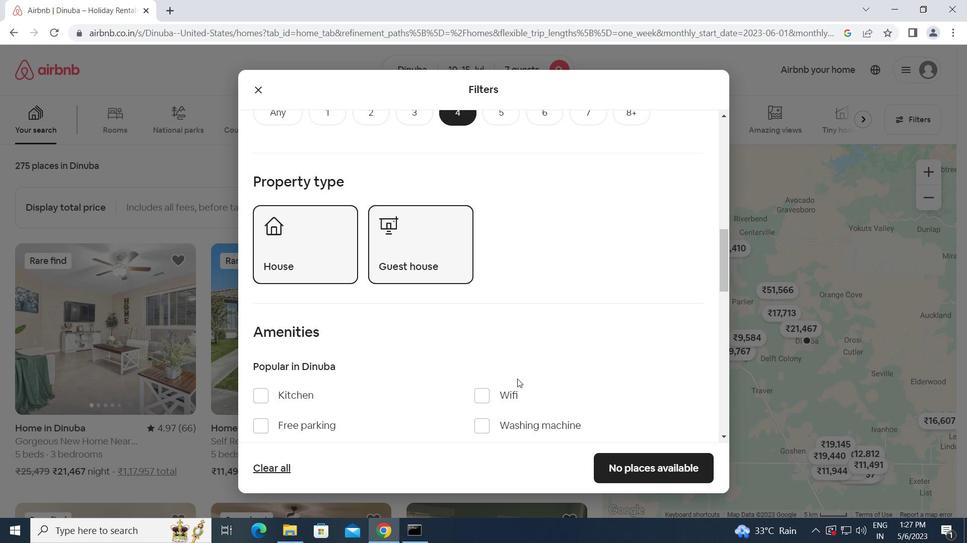 
Action: Mouse moved to (516, 379)
Screenshot: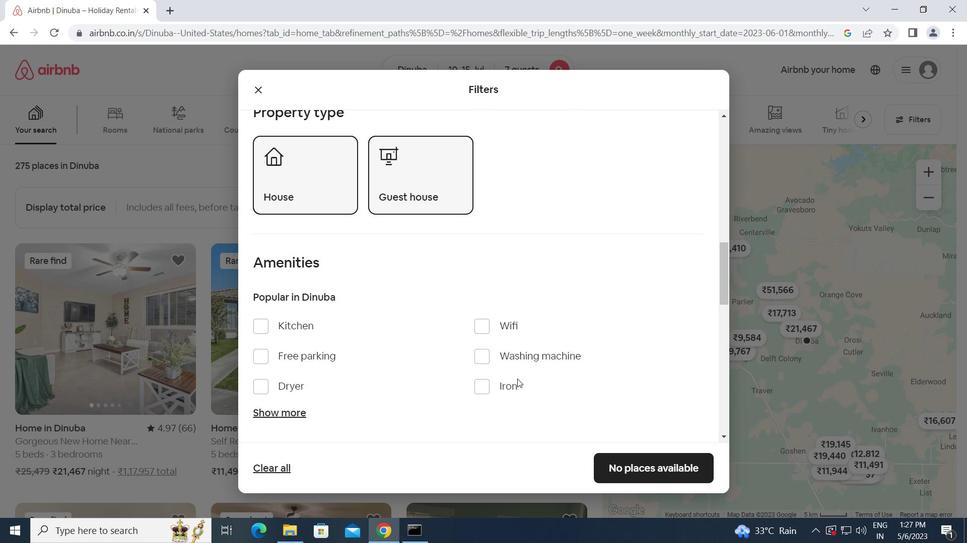 
Action: Mouse scrolled (516, 379) with delta (0, 0)
Screenshot: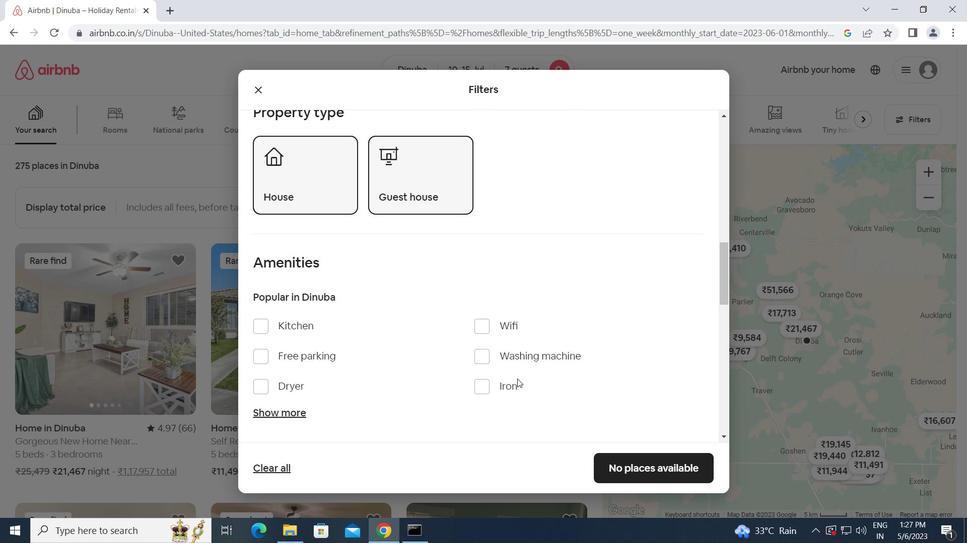 
Action: Mouse moved to (281, 351)
Screenshot: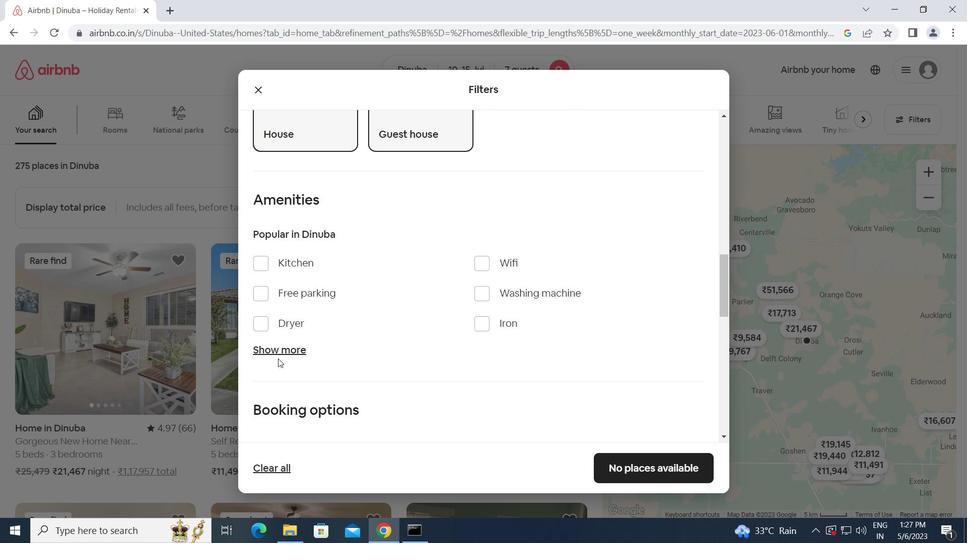 
Action: Mouse pressed left at (281, 351)
Screenshot: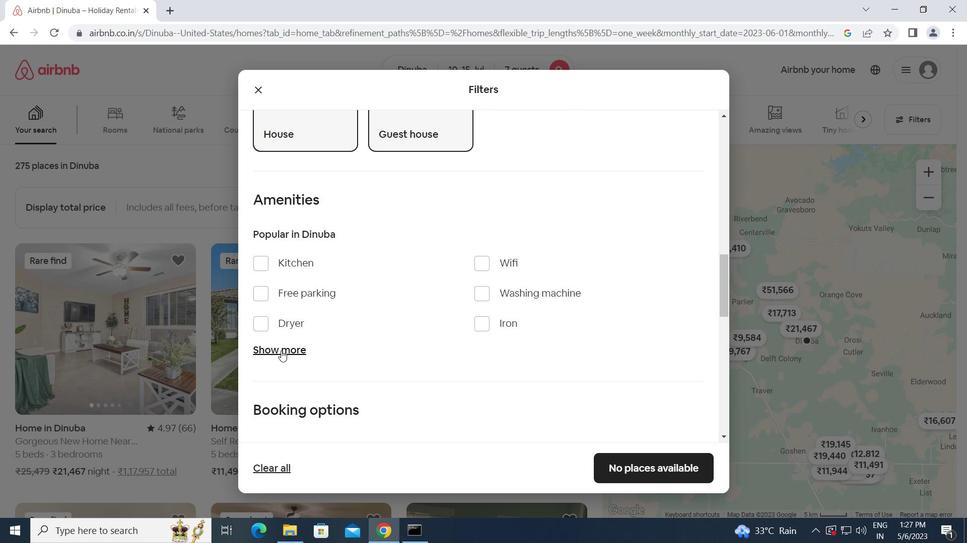 
Action: Mouse moved to (484, 267)
Screenshot: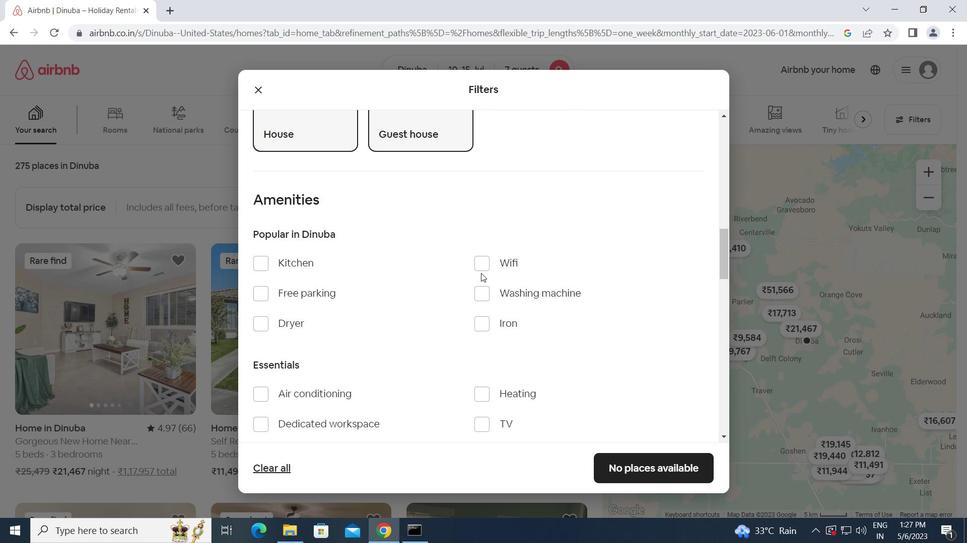
Action: Mouse pressed left at (484, 267)
Screenshot: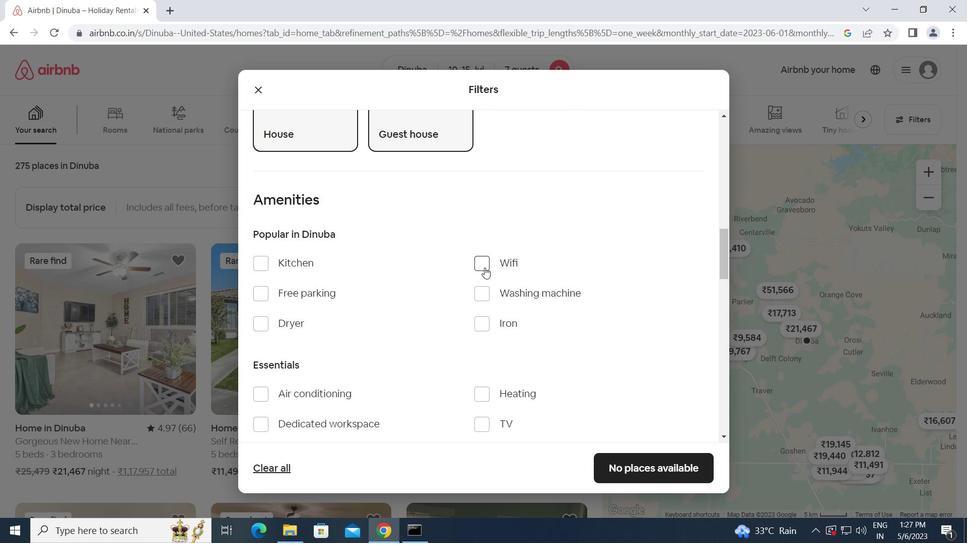 
Action: Mouse moved to (480, 424)
Screenshot: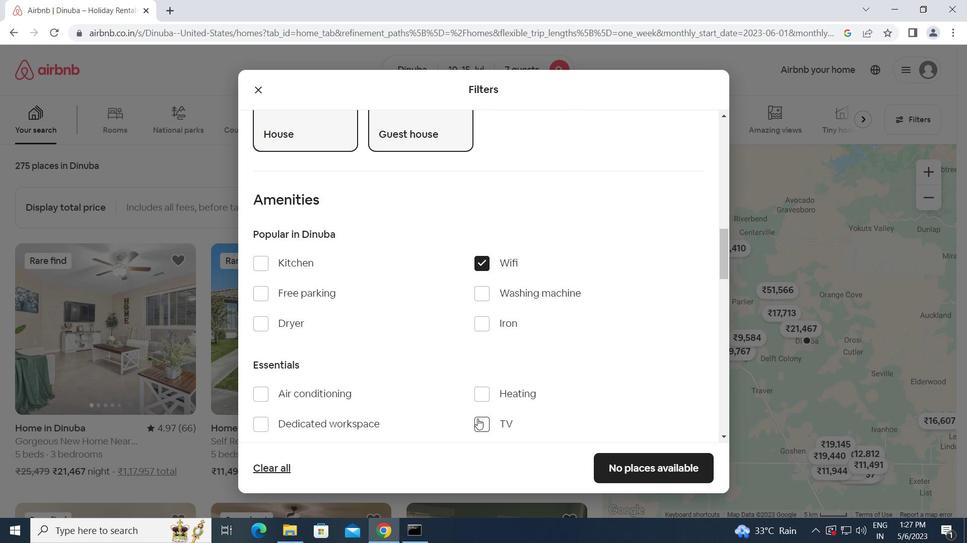
Action: Mouse pressed left at (480, 424)
Screenshot: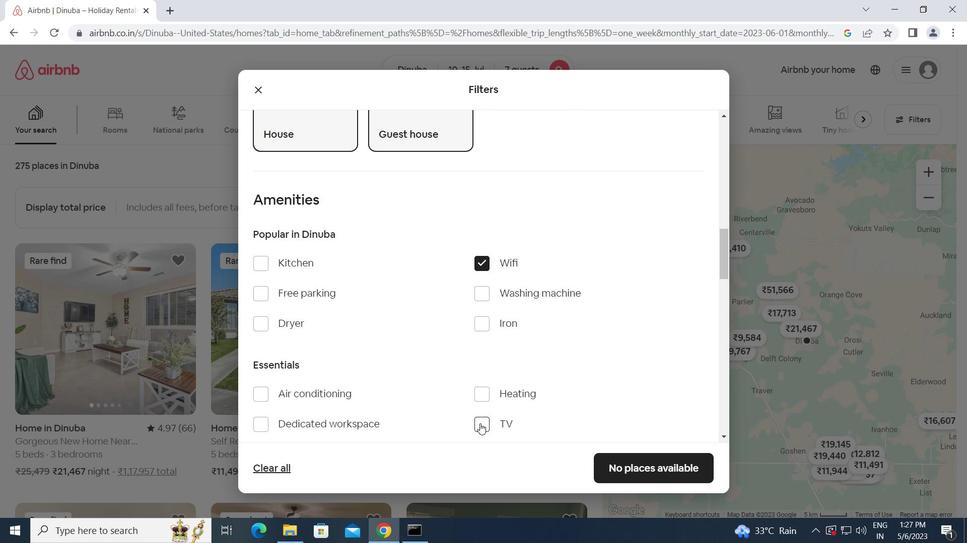 
Action: Mouse moved to (262, 295)
Screenshot: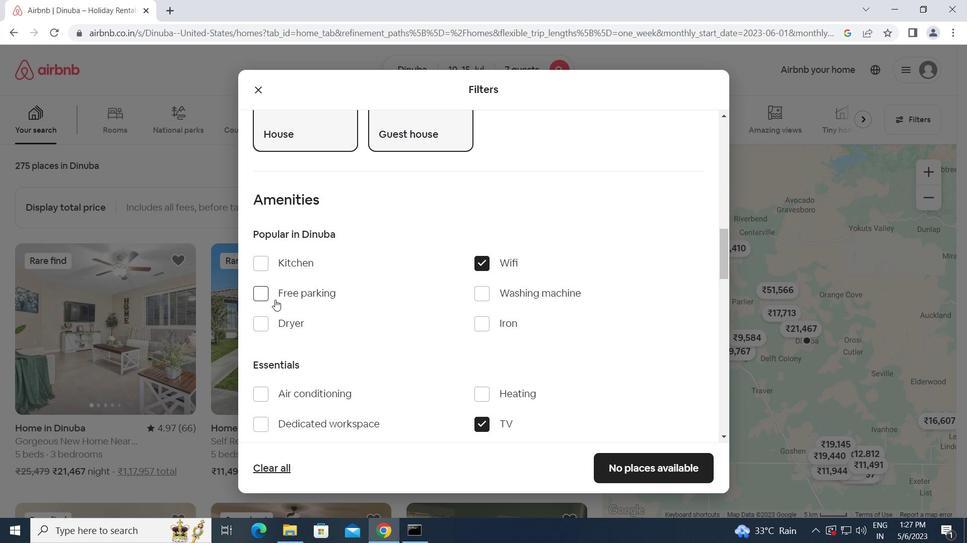 
Action: Mouse pressed left at (262, 295)
Screenshot: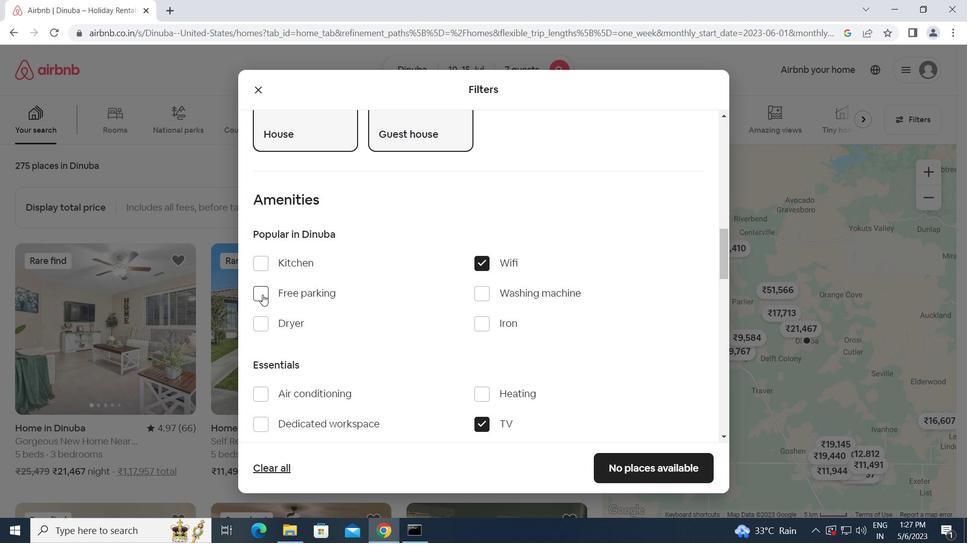 
Action: Mouse moved to (339, 333)
Screenshot: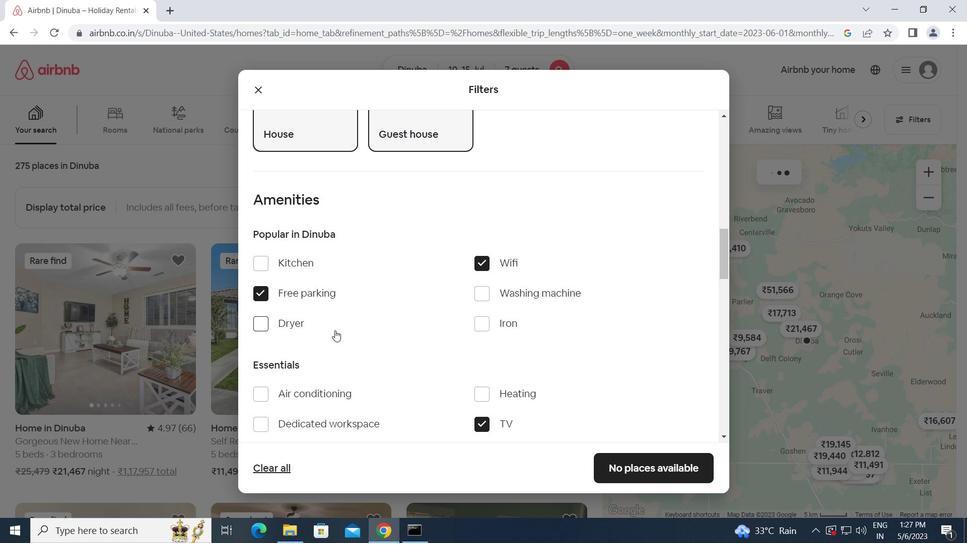 
Action: Mouse scrolled (339, 333) with delta (0, 0)
Screenshot: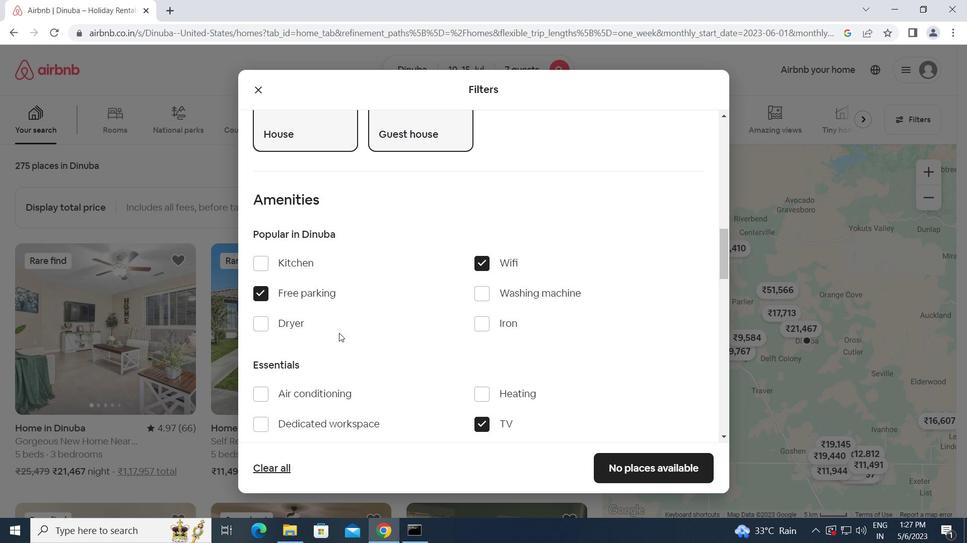 
Action: Mouse scrolled (339, 333) with delta (0, 0)
Screenshot: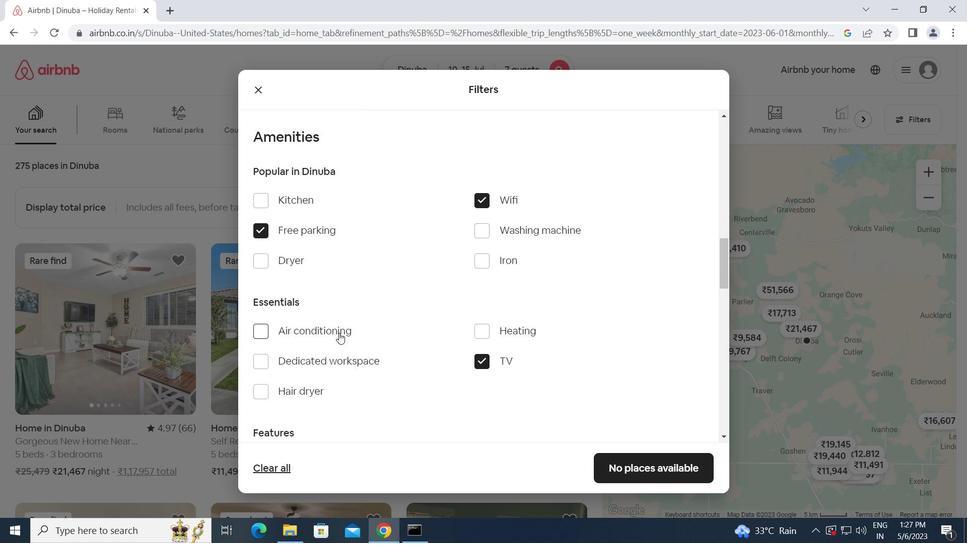 
Action: Mouse scrolled (339, 333) with delta (0, 0)
Screenshot: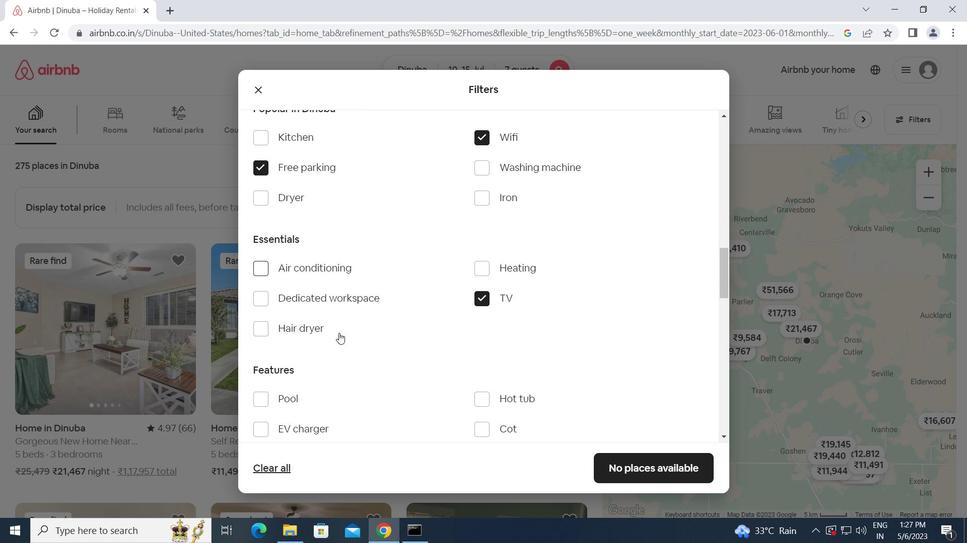 
Action: Mouse scrolled (339, 333) with delta (0, 0)
Screenshot: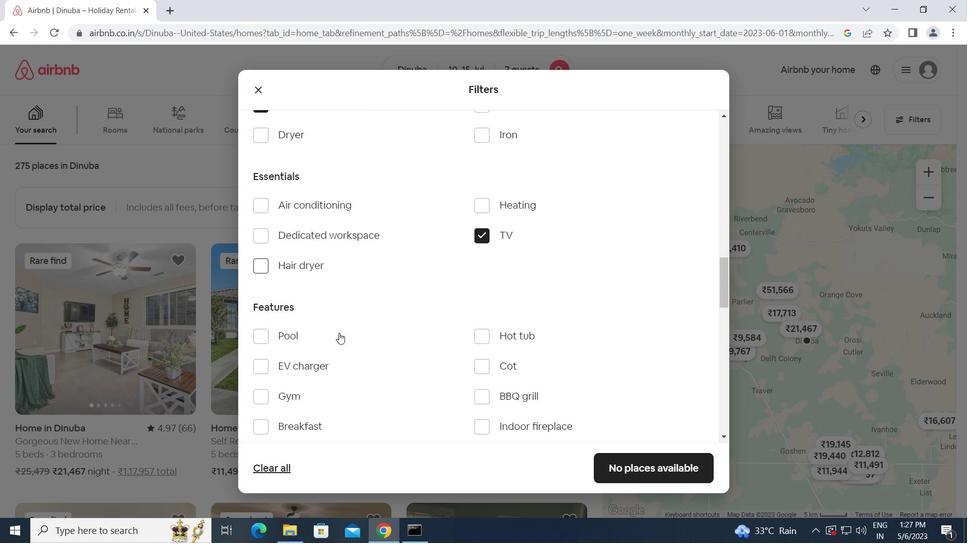 
Action: Mouse moved to (256, 330)
Screenshot: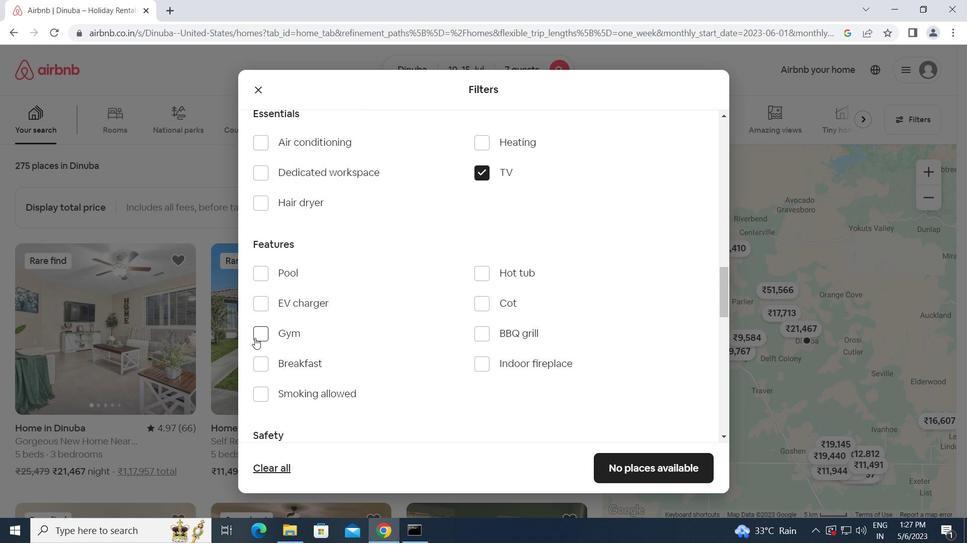 
Action: Mouse pressed left at (256, 330)
Screenshot: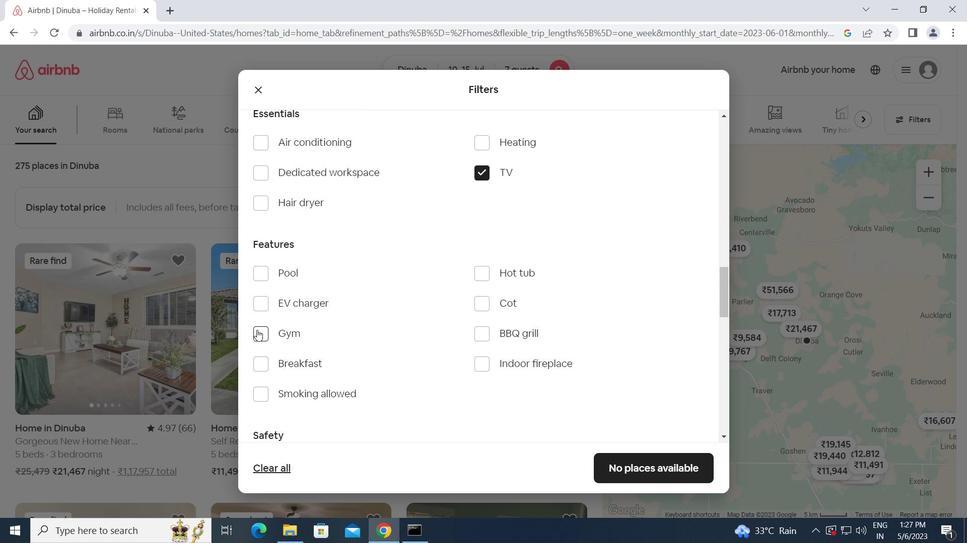 
Action: Mouse moved to (259, 364)
Screenshot: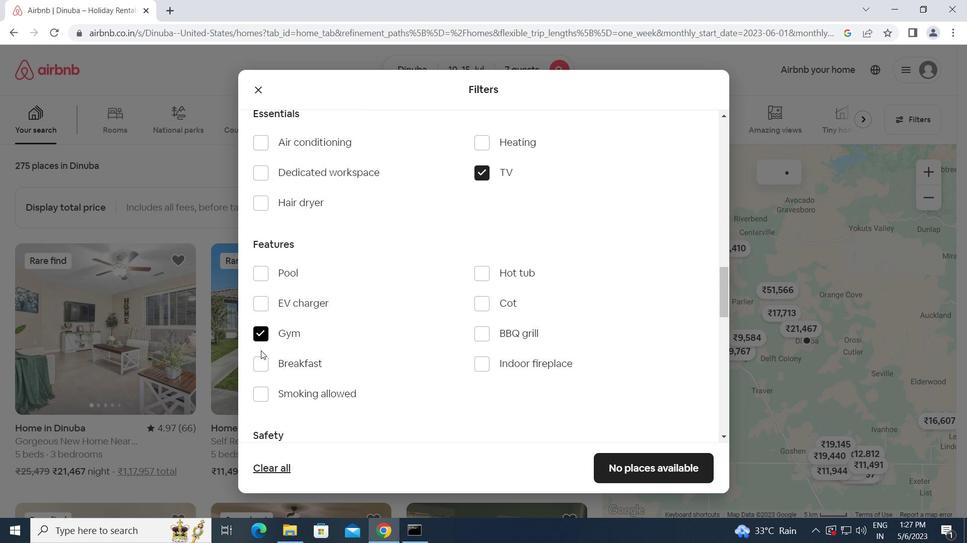 
Action: Mouse pressed left at (259, 364)
Screenshot: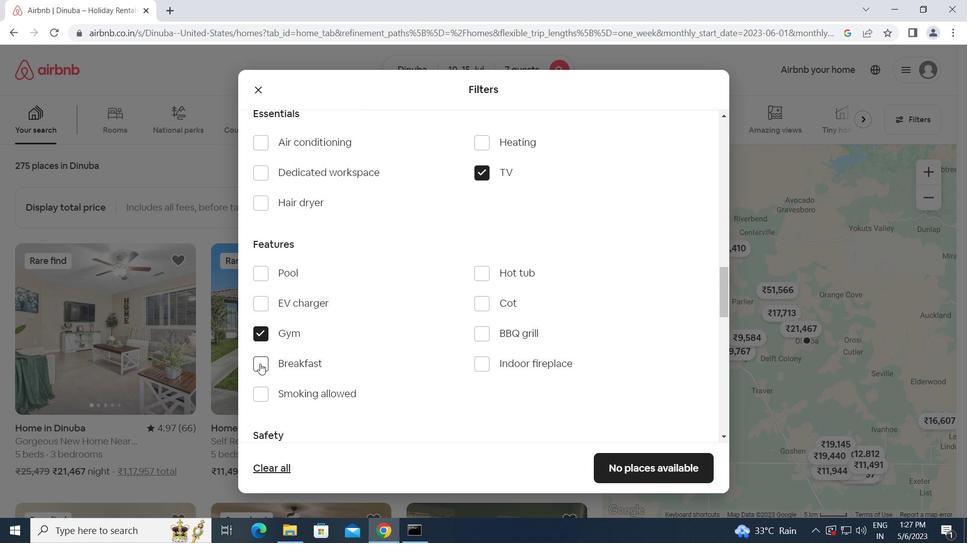 
Action: Mouse moved to (390, 364)
Screenshot: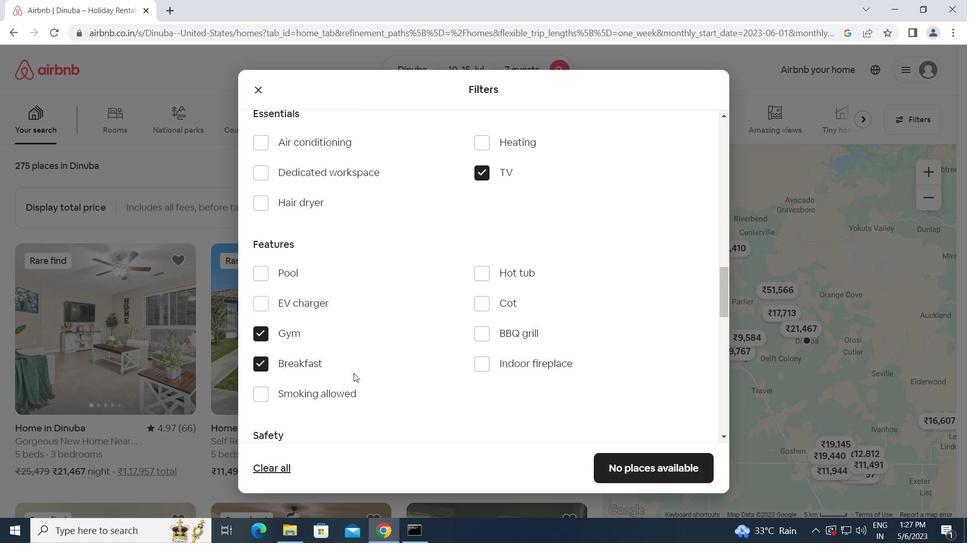 
Action: Mouse scrolled (390, 363) with delta (0, 0)
Screenshot: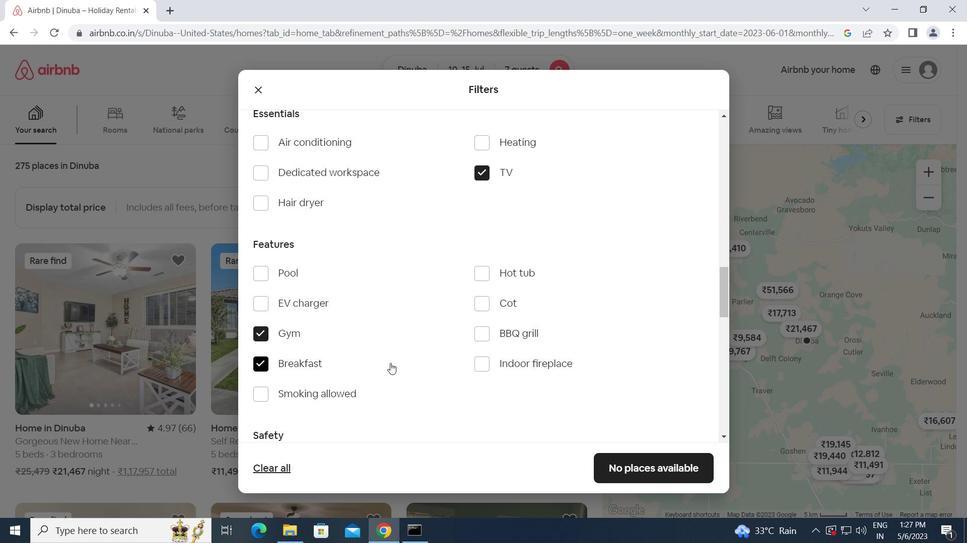 
Action: Mouse scrolled (390, 363) with delta (0, 0)
Screenshot: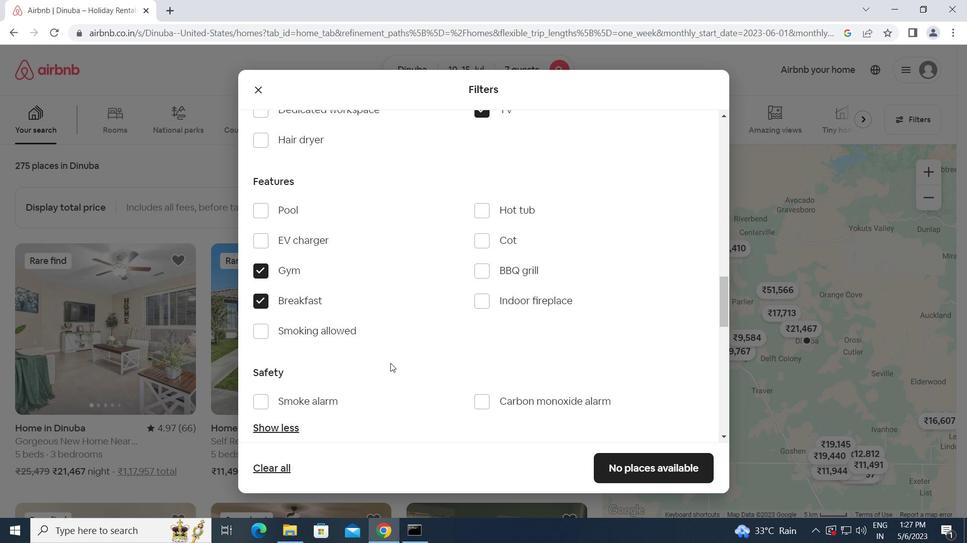 
Action: Mouse scrolled (390, 363) with delta (0, 0)
Screenshot: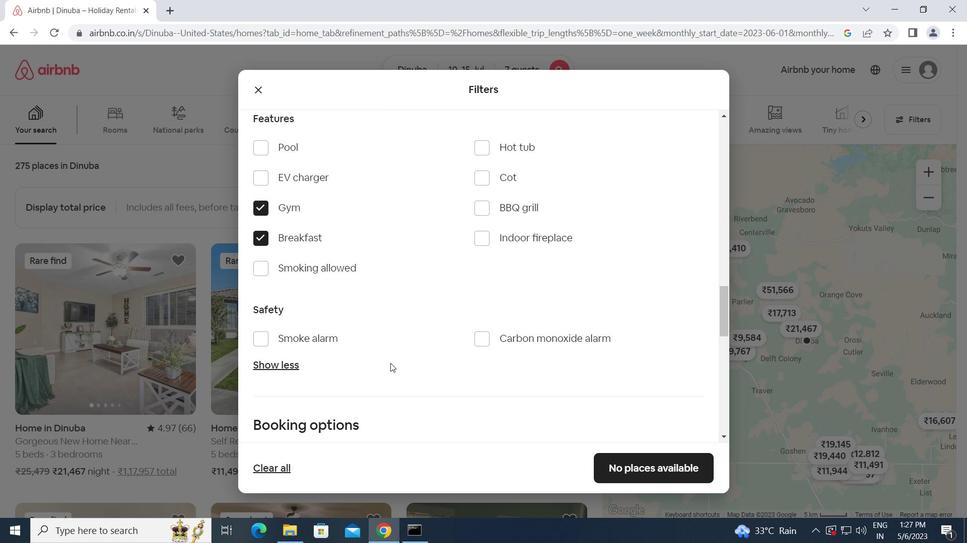 
Action: Mouse scrolled (390, 363) with delta (0, 0)
Screenshot: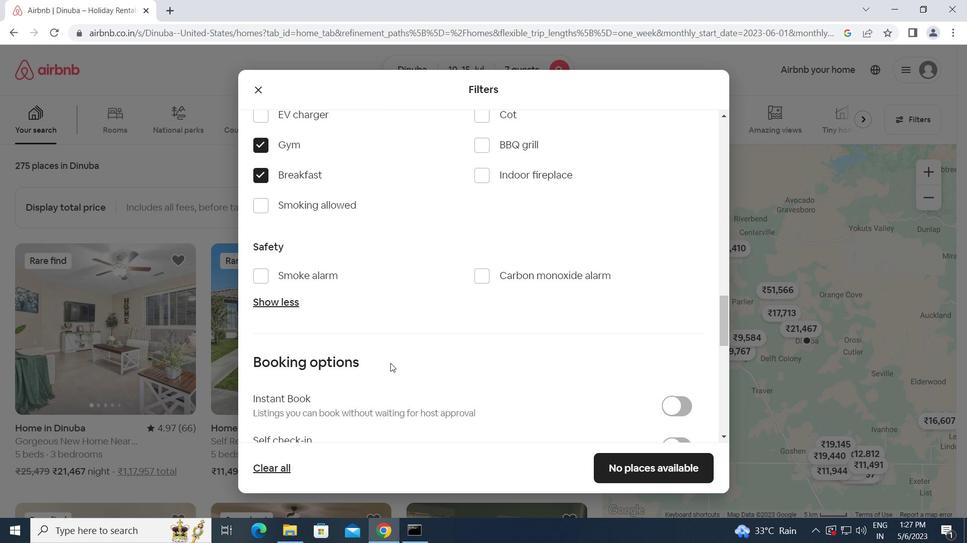 
Action: Mouse scrolled (390, 363) with delta (0, 0)
Screenshot: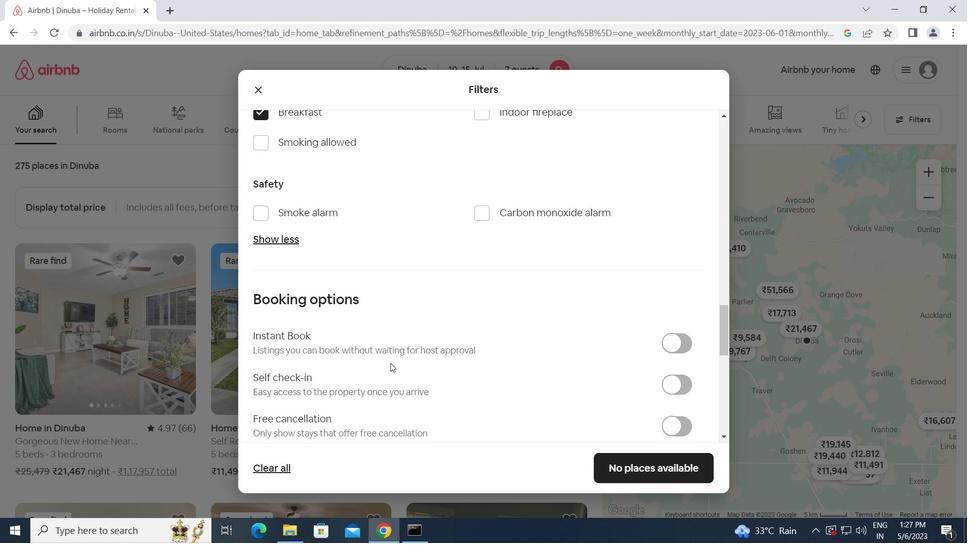 
Action: Mouse moved to (672, 322)
Screenshot: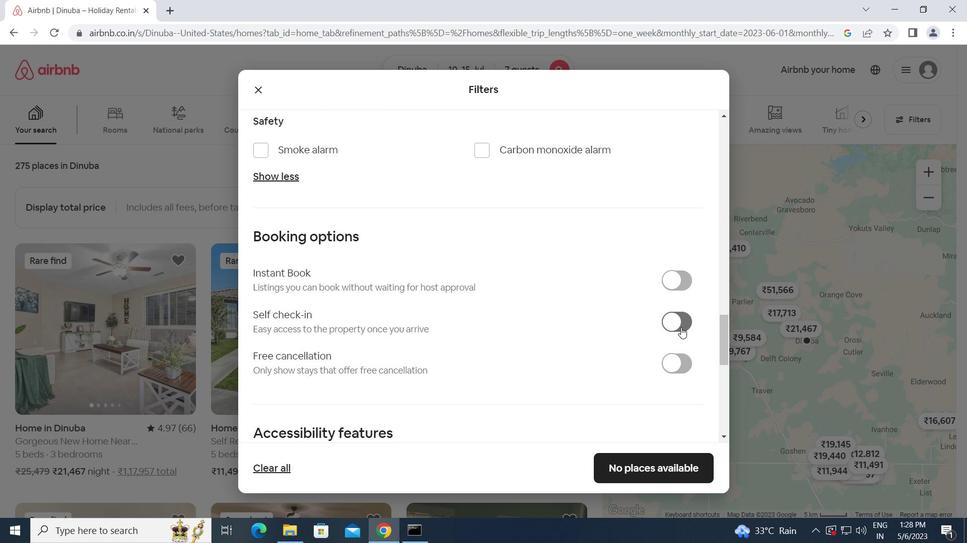
Action: Mouse pressed left at (672, 322)
Screenshot: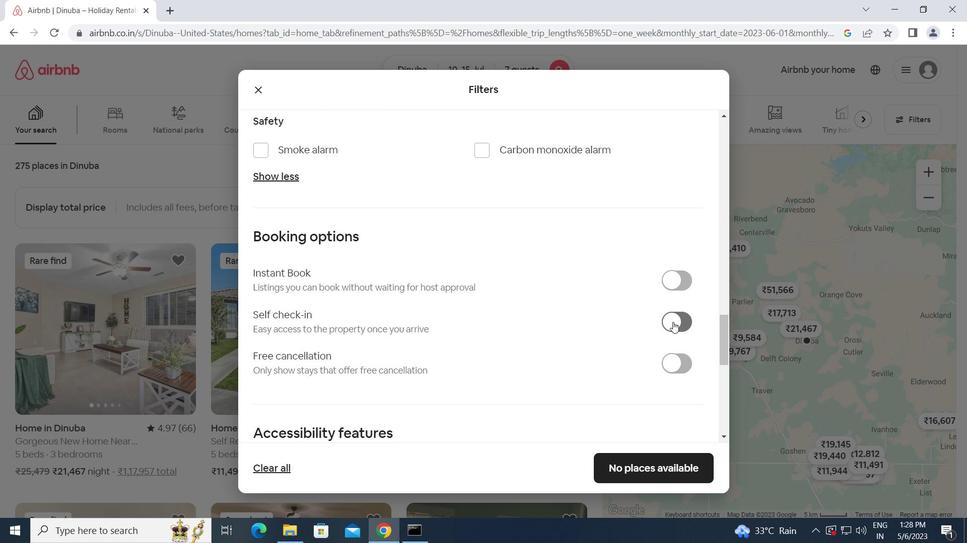 
Action: Mouse moved to (450, 387)
Screenshot: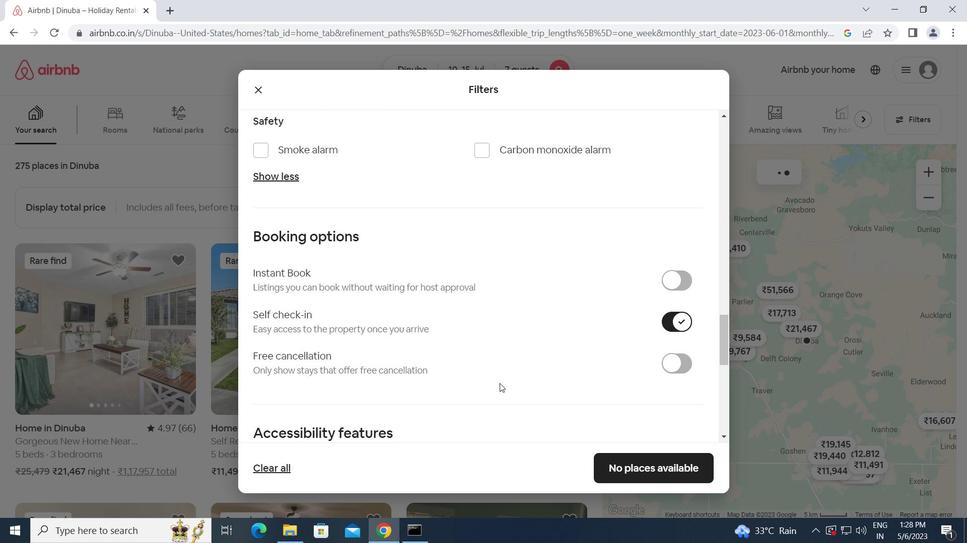 
Action: Mouse scrolled (450, 386) with delta (0, 0)
Screenshot: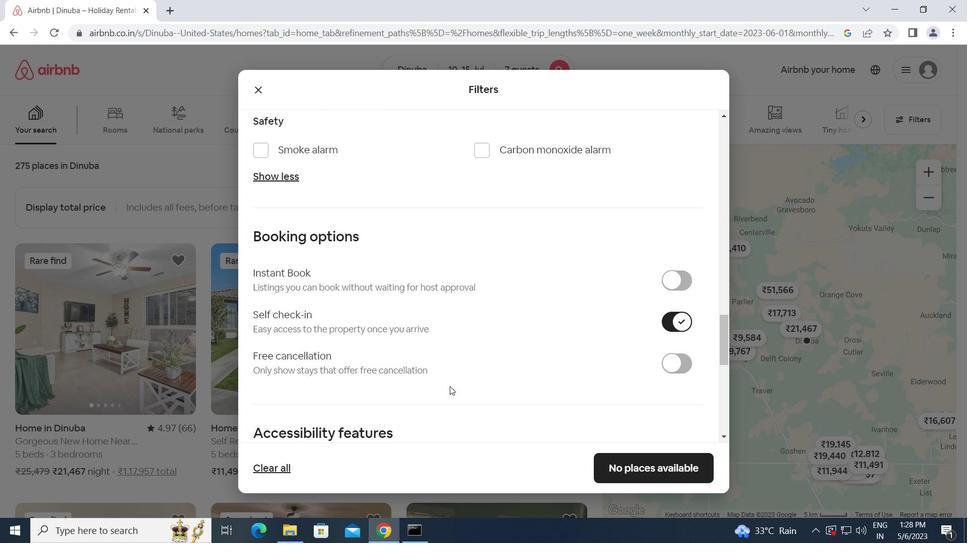 
Action: Mouse scrolled (450, 386) with delta (0, 0)
Screenshot: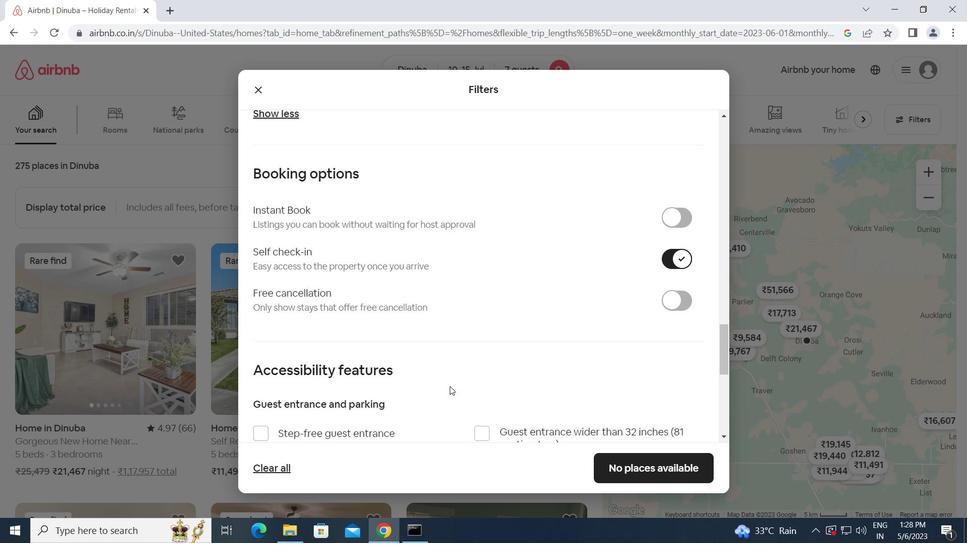 
Action: Mouse scrolled (450, 386) with delta (0, 0)
Screenshot: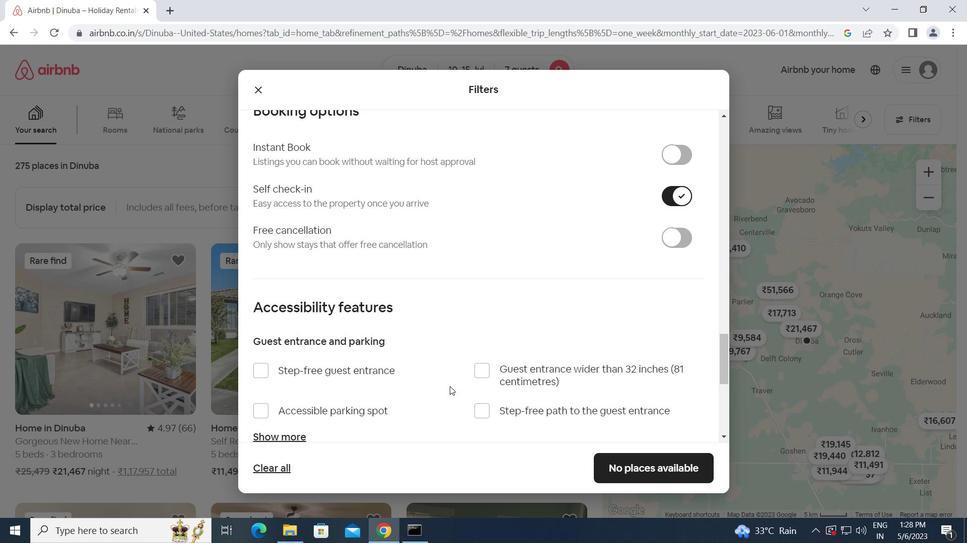 
Action: Mouse scrolled (450, 386) with delta (0, 0)
Screenshot: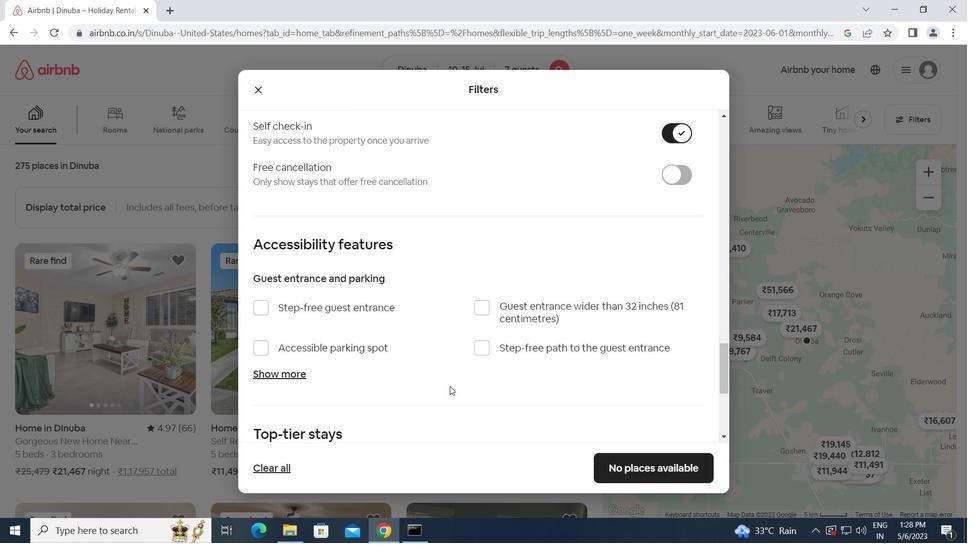 
Action: Mouse scrolled (450, 386) with delta (0, 0)
Screenshot: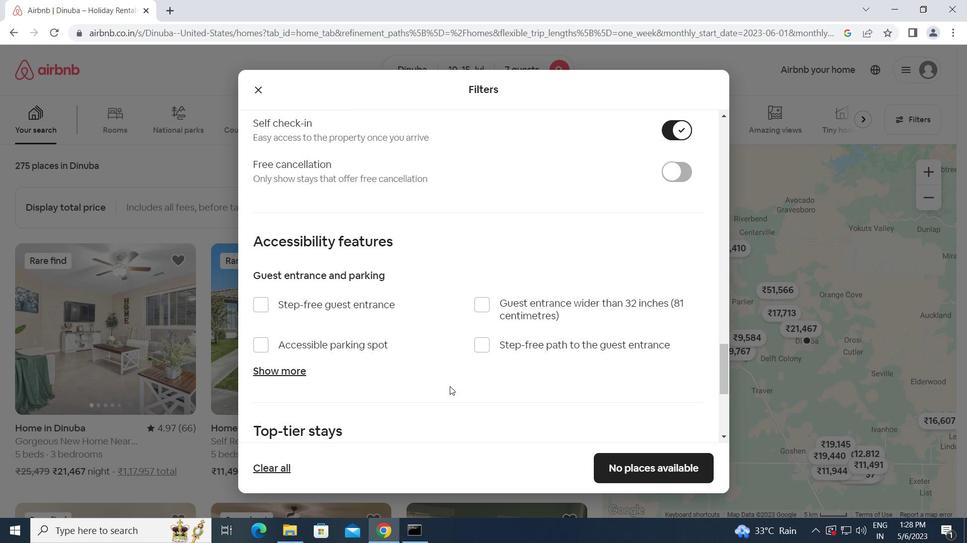 
Action: Mouse scrolled (450, 386) with delta (0, 0)
Screenshot: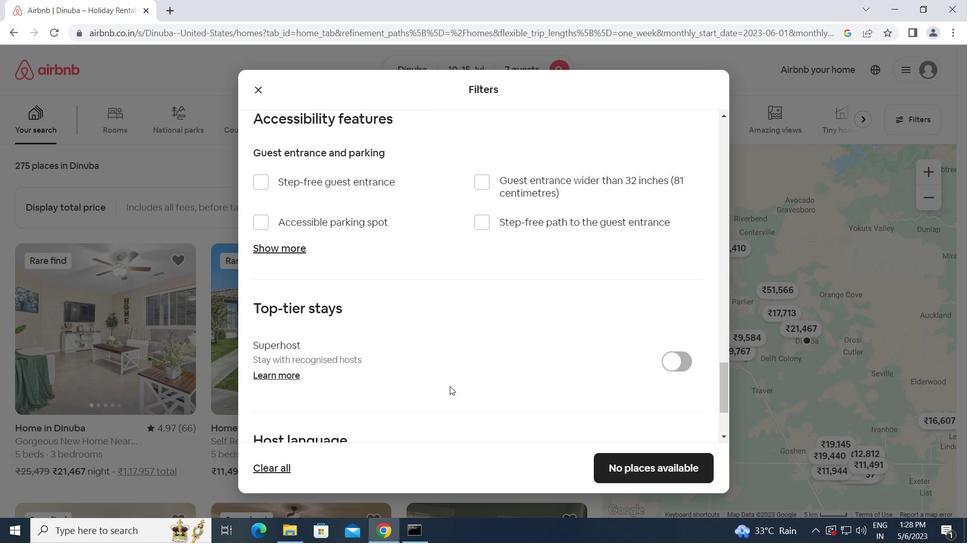
Action: Mouse scrolled (450, 386) with delta (0, 0)
Screenshot: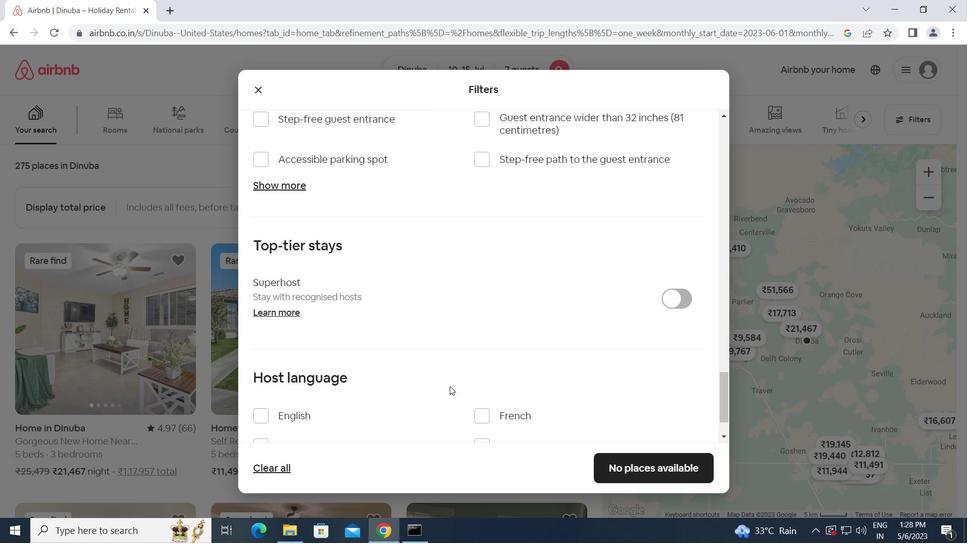 
Action: Mouse scrolled (450, 386) with delta (0, 0)
Screenshot: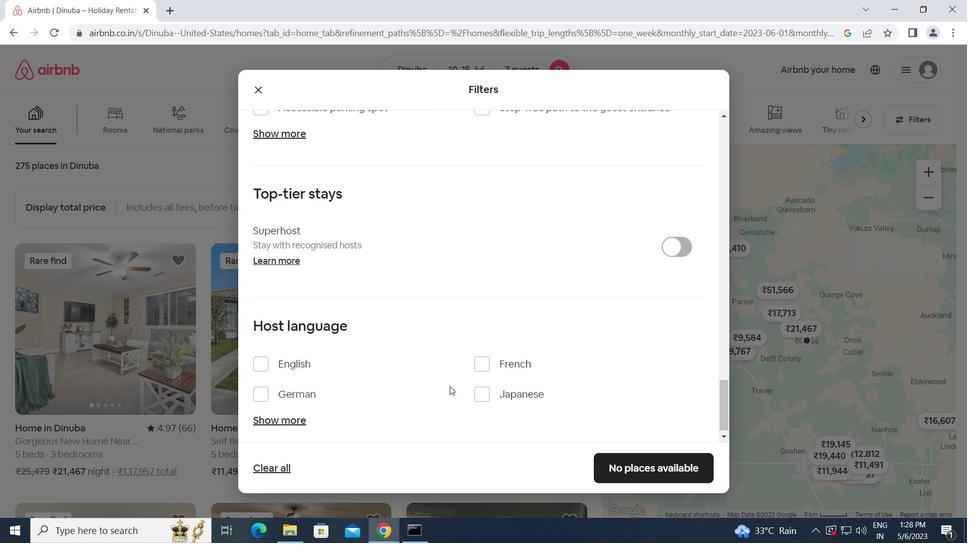 
Action: Mouse moved to (258, 352)
Screenshot: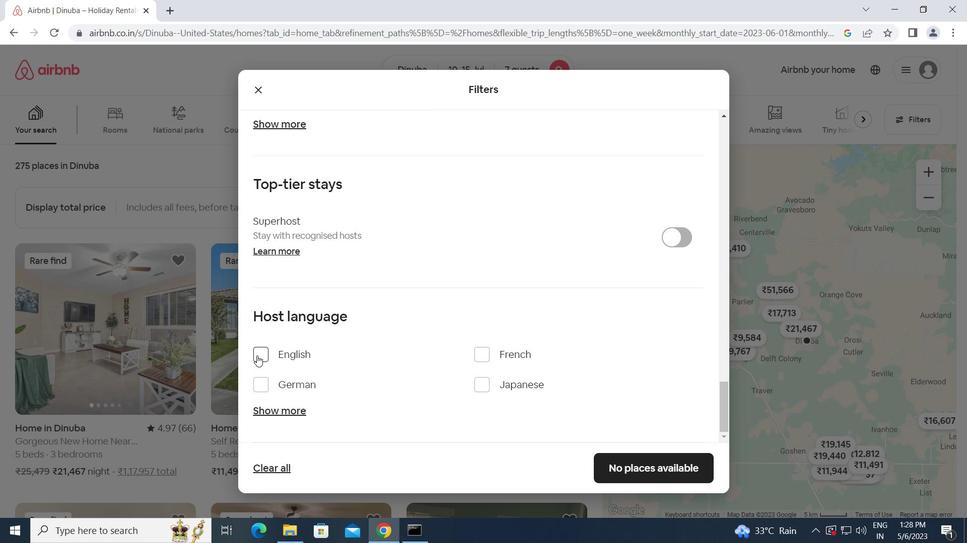 
Action: Mouse pressed left at (258, 352)
Screenshot: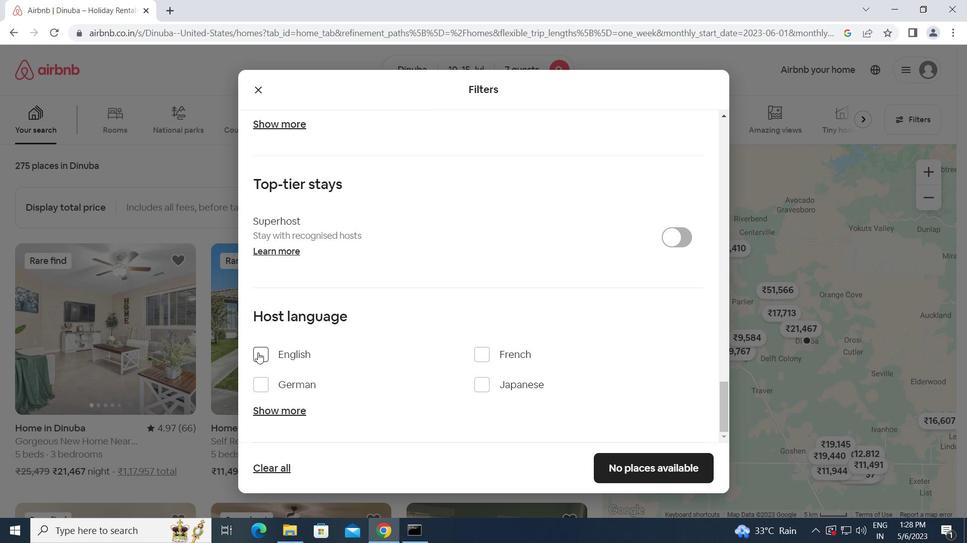 
Action: Mouse moved to (608, 463)
Screenshot: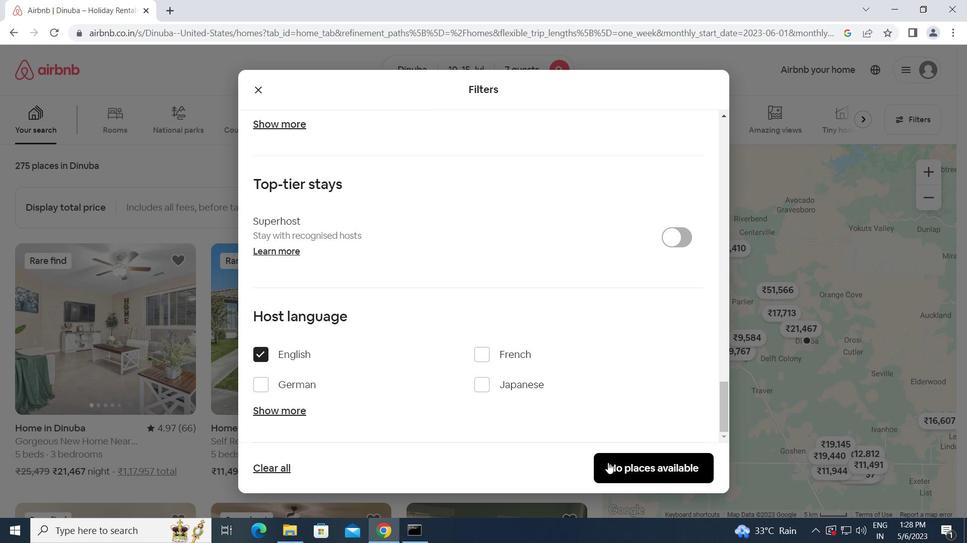 
Action: Mouse pressed left at (608, 463)
Screenshot: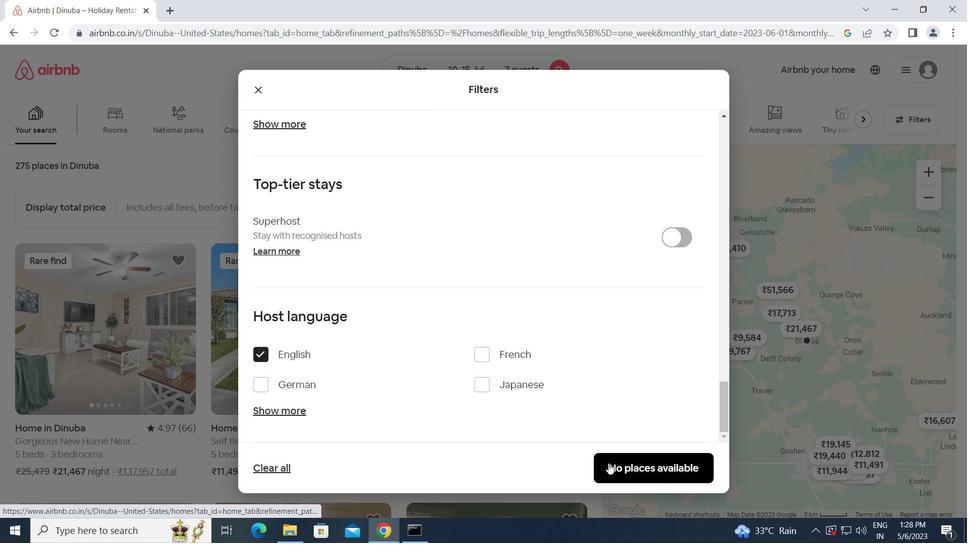 
